 Task: Add Attachment from Google Drive to Card Card0000000043 in Board Board0000000011 in Workspace WS0000000004 in Trello. Add Cover Orange to Card Card0000000043 in Board Board0000000011 in Workspace WS0000000004 in Trello. Add "Add Label …" with "Title" Title0000000043 to Button Button0000000043 to Card Card0000000043 in Board Board0000000011 in Workspace WS0000000004 in Trello. Add Description DS0000000043 to Card Card0000000043 in Board Board0000000011 in Workspace WS0000000004 in Trello. Add Comment CM0000000043 to Card Card0000000043 in Board Board0000000011 in Workspace WS0000000004 in Trello
Action: Mouse moved to (733, 325)
Screenshot: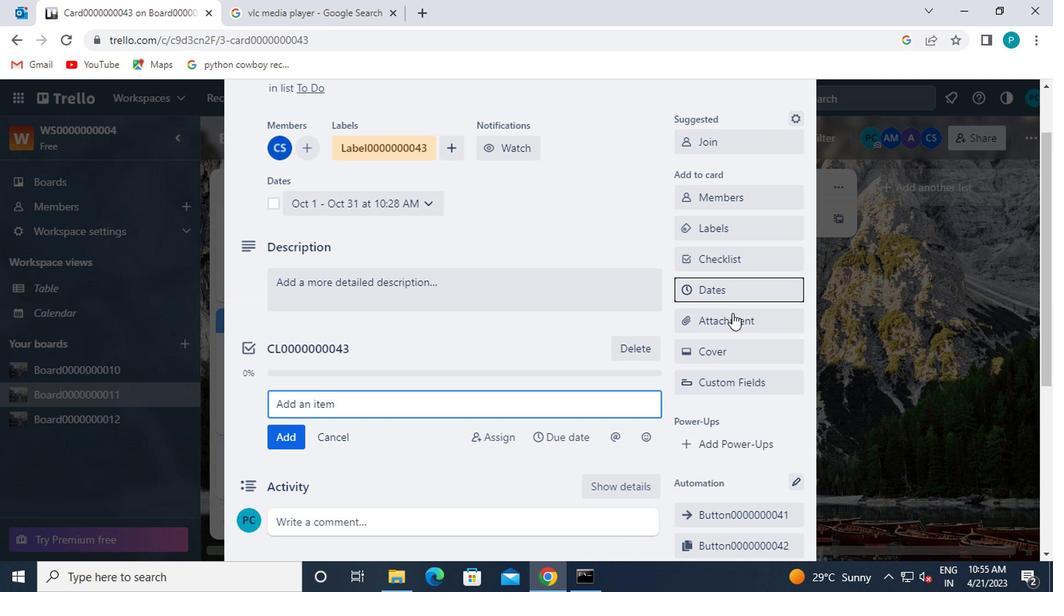 
Action: Mouse pressed left at (733, 325)
Screenshot: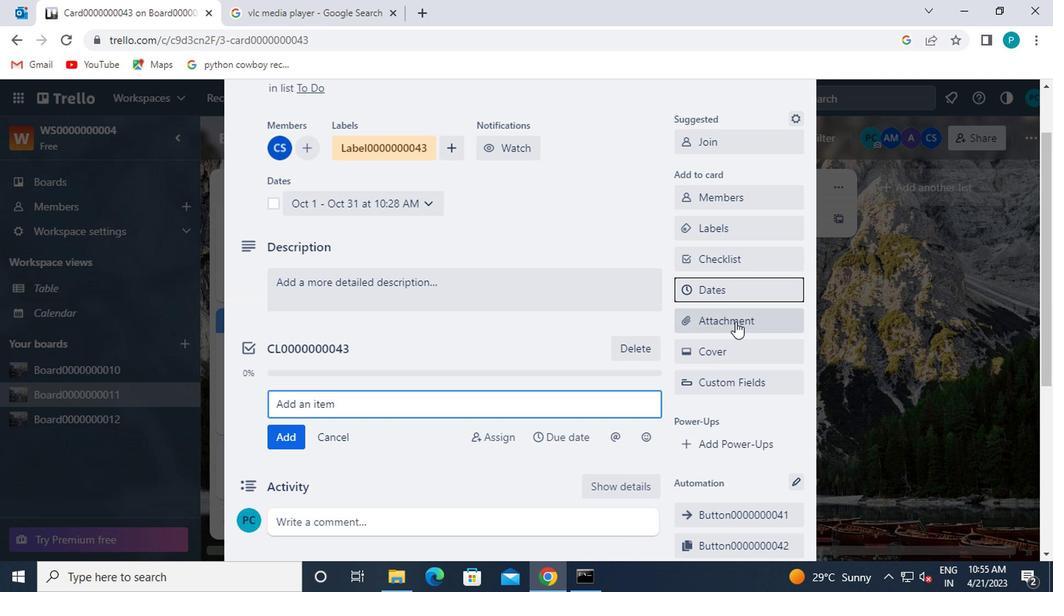 
Action: Mouse moved to (708, 217)
Screenshot: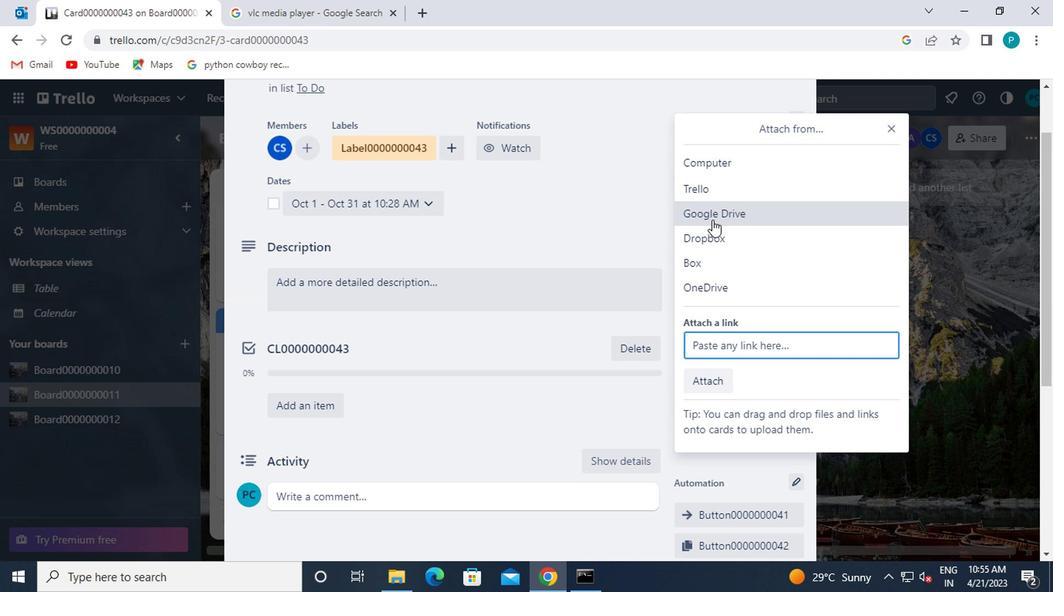 
Action: Mouse pressed left at (708, 217)
Screenshot: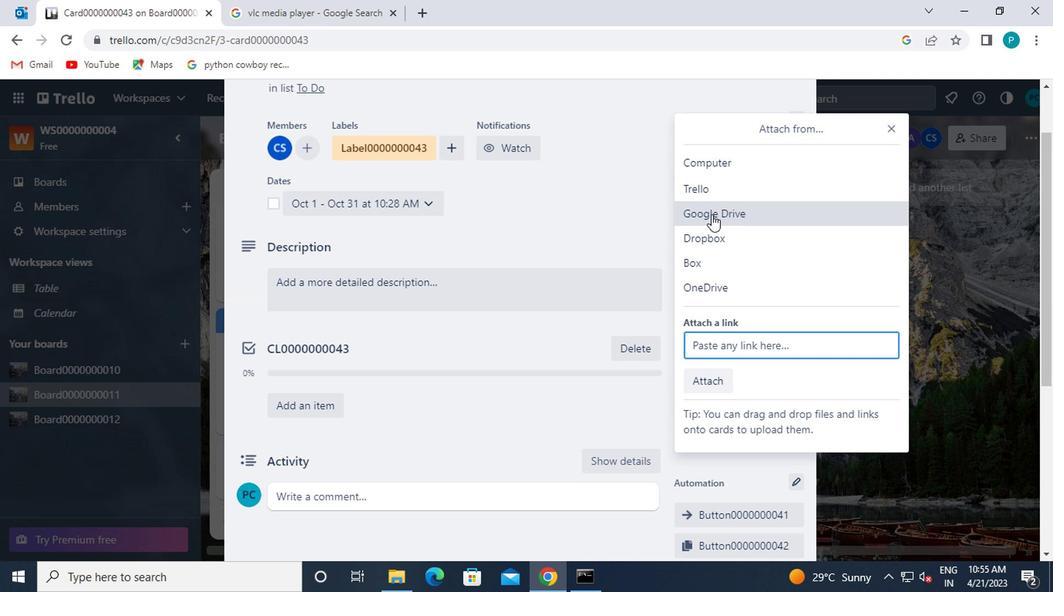
Action: Mouse moved to (516, 355)
Screenshot: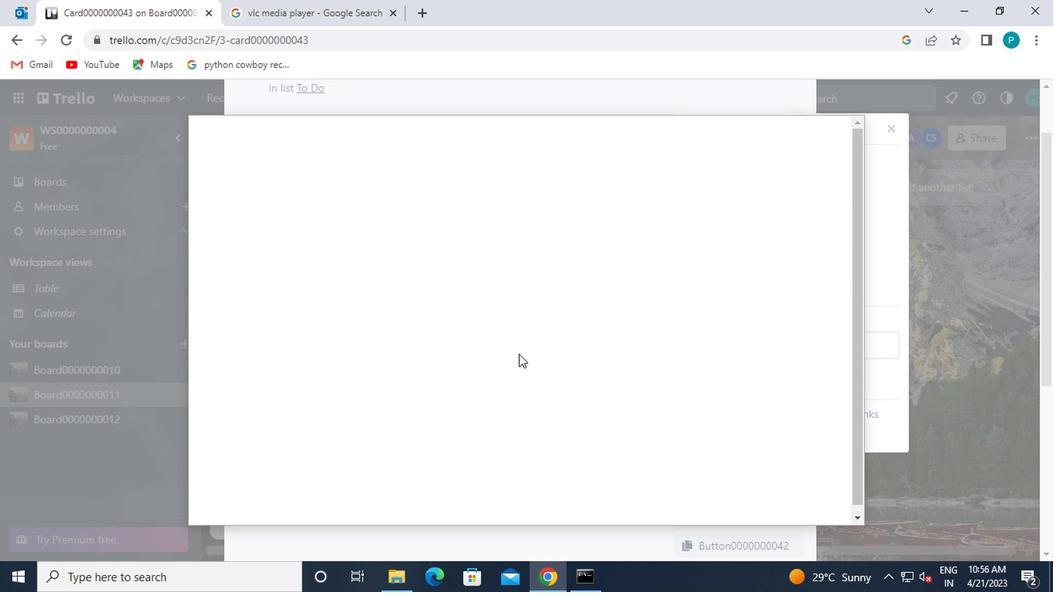 
Action: Mouse scrolled (516, 355) with delta (0, 0)
Screenshot: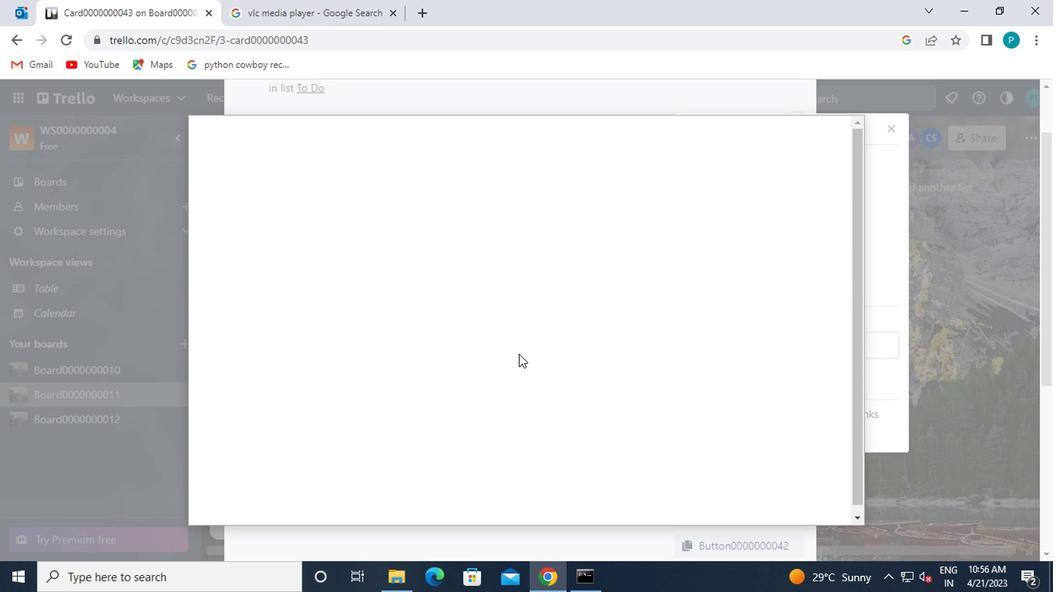 
Action: Mouse scrolled (516, 355) with delta (0, 0)
Screenshot: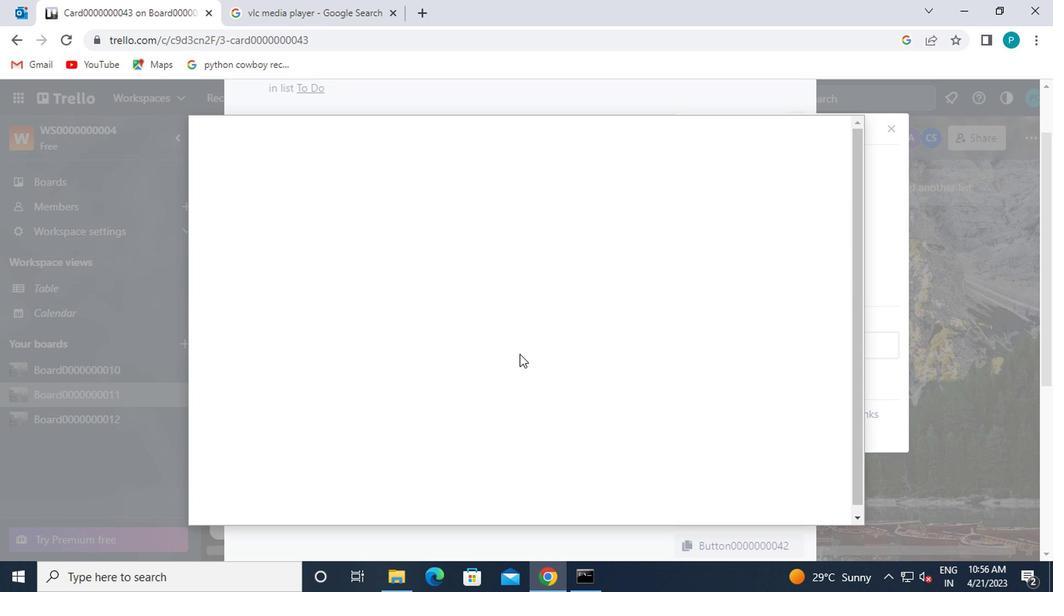 
Action: Mouse scrolled (516, 354) with delta (0, 0)
Screenshot: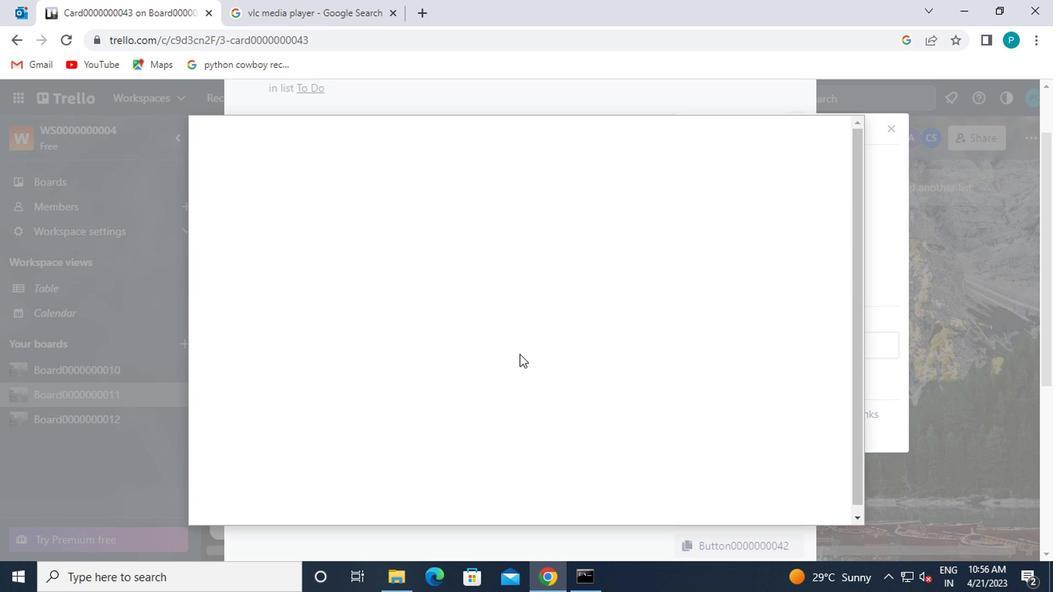 
Action: Mouse scrolled (516, 354) with delta (0, 0)
Screenshot: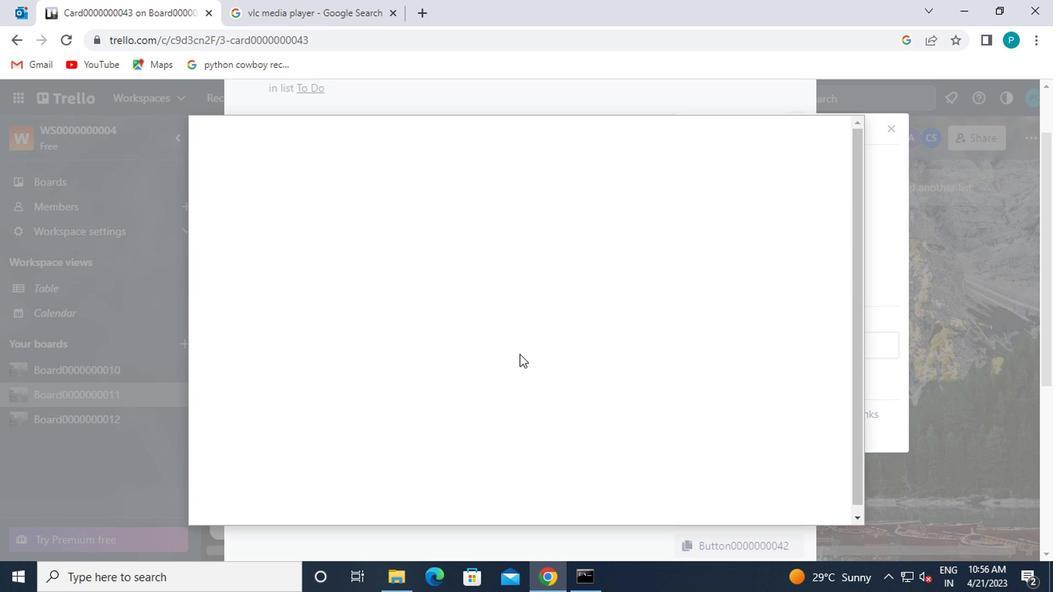 
Action: Mouse moved to (299, 310)
Screenshot: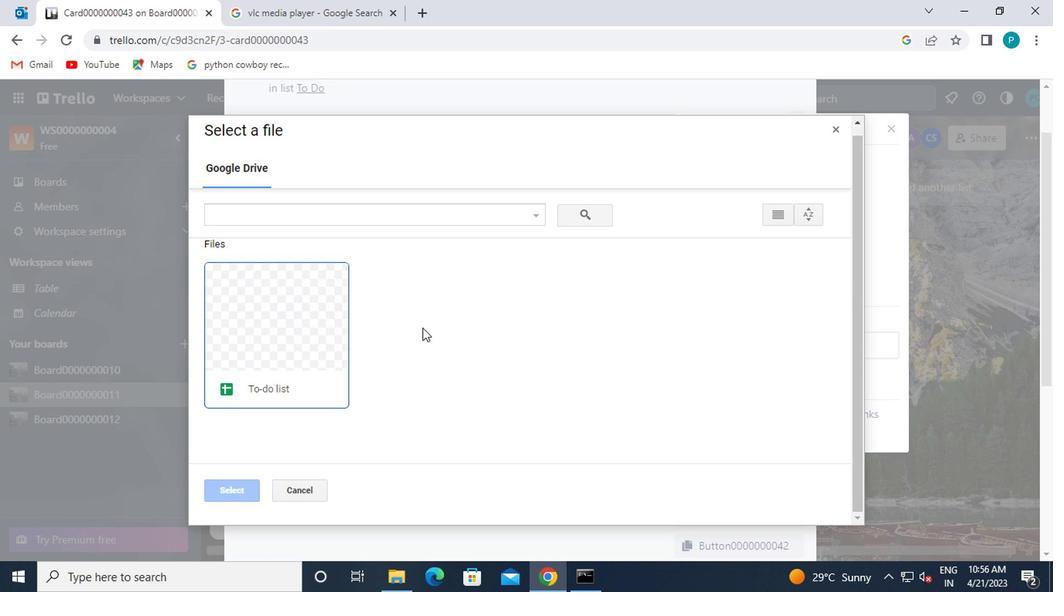 
Action: Mouse pressed left at (299, 310)
Screenshot: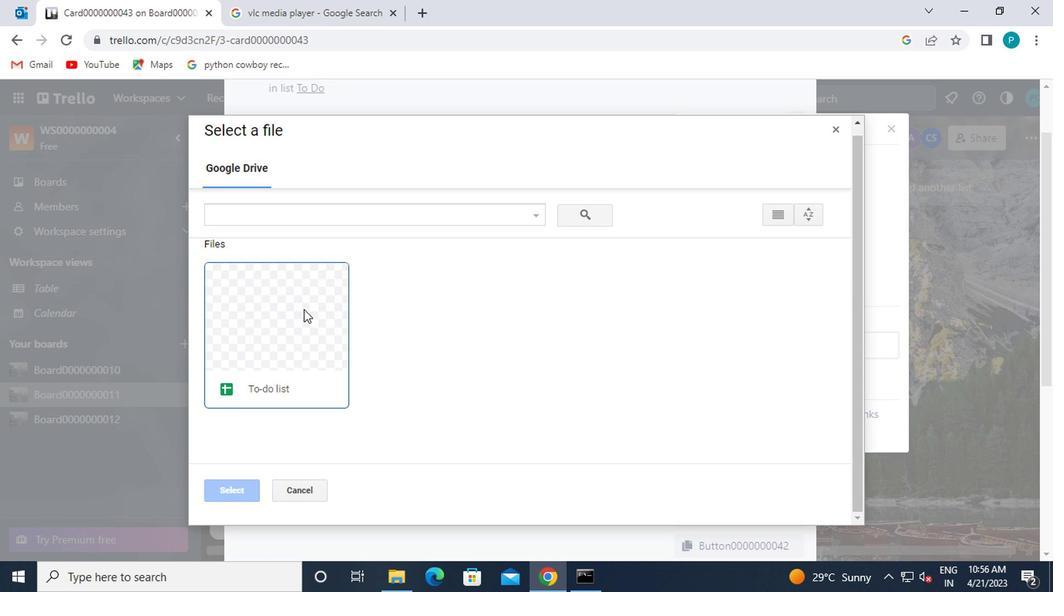 
Action: Mouse moved to (242, 486)
Screenshot: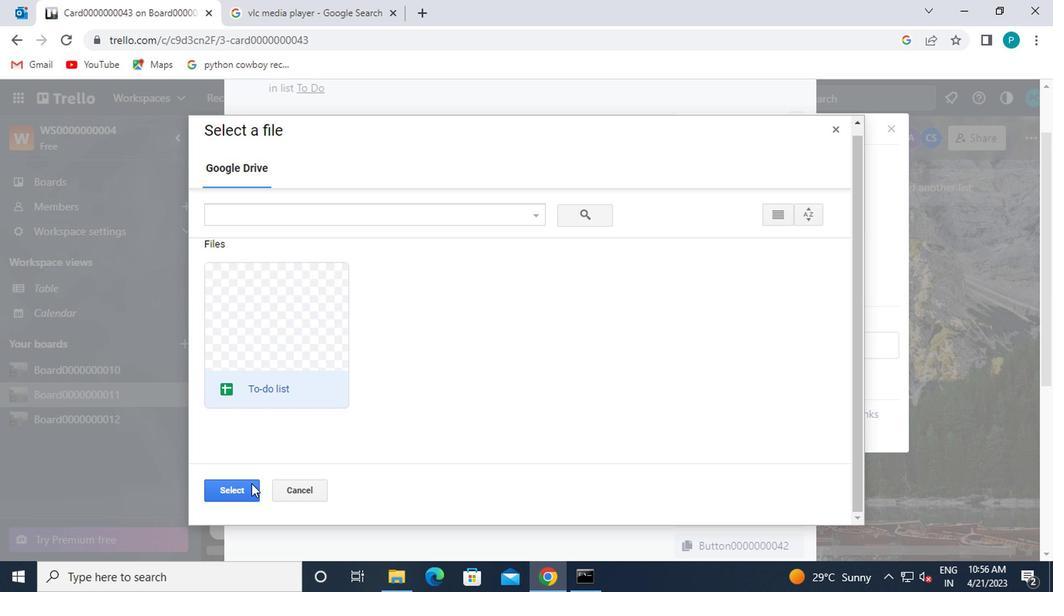 
Action: Mouse pressed left at (242, 486)
Screenshot: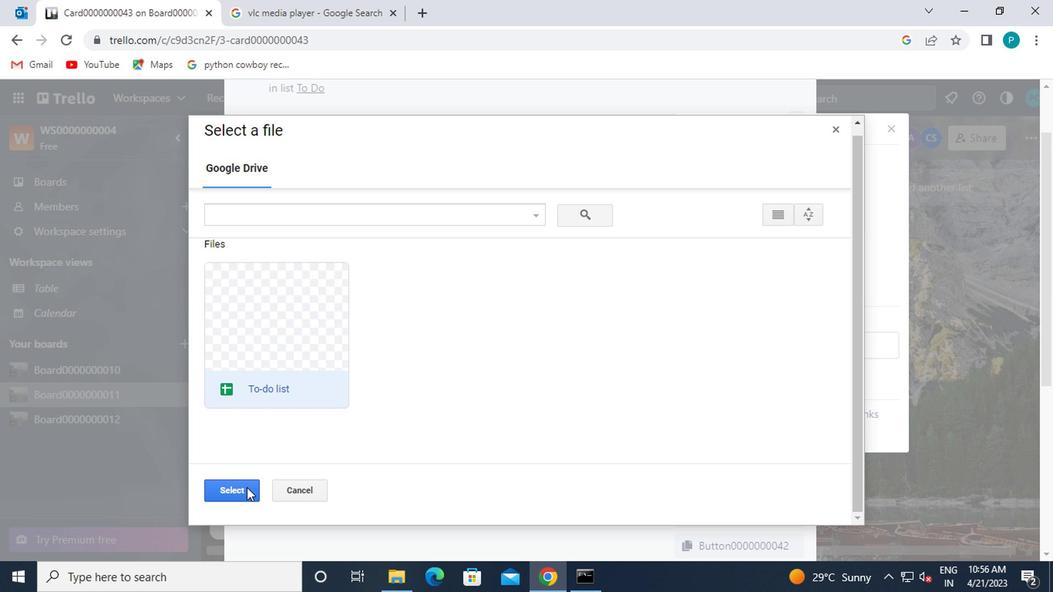 
Action: Mouse moved to (715, 364)
Screenshot: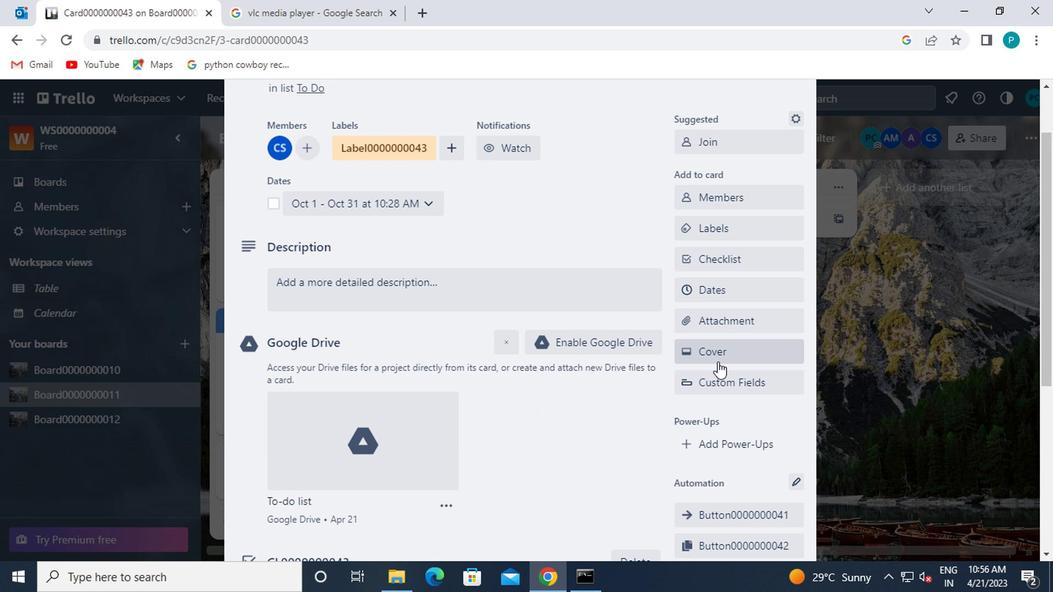 
Action: Mouse pressed left at (715, 364)
Screenshot: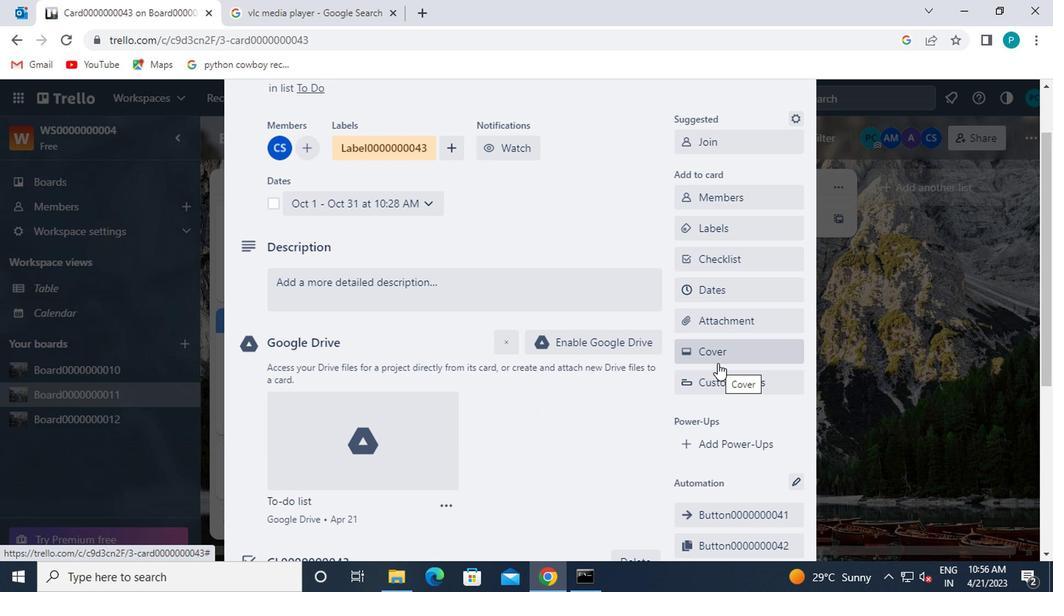 
Action: Mouse moved to (783, 268)
Screenshot: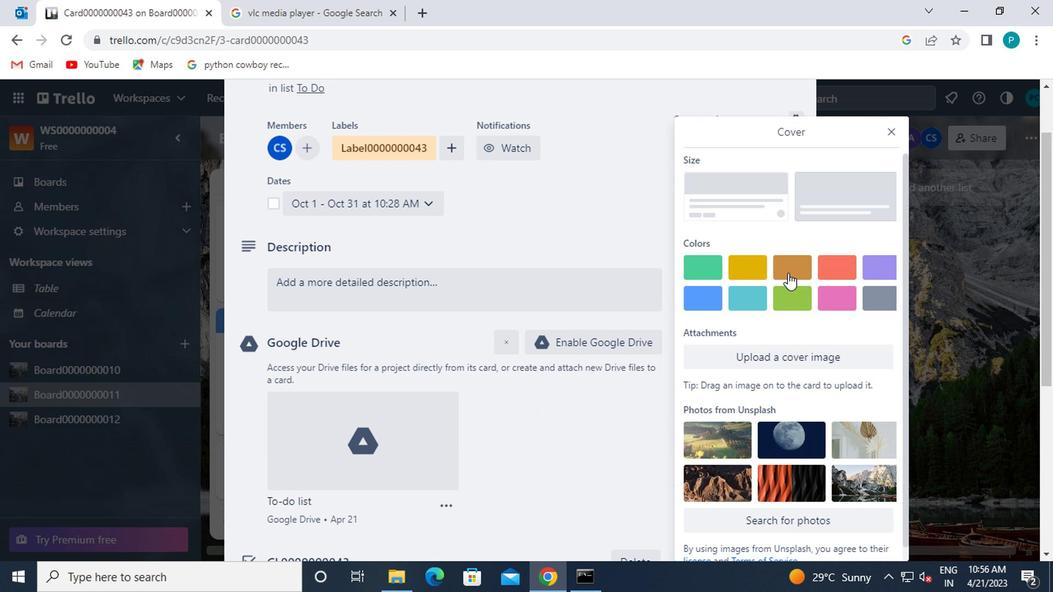 
Action: Mouse pressed left at (783, 268)
Screenshot: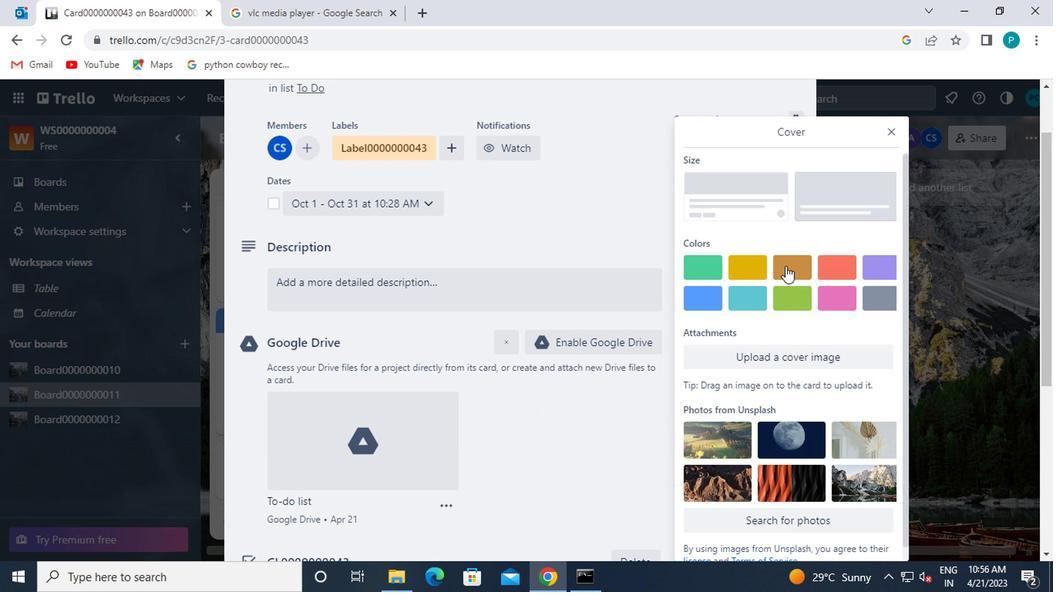 
Action: Mouse moved to (888, 138)
Screenshot: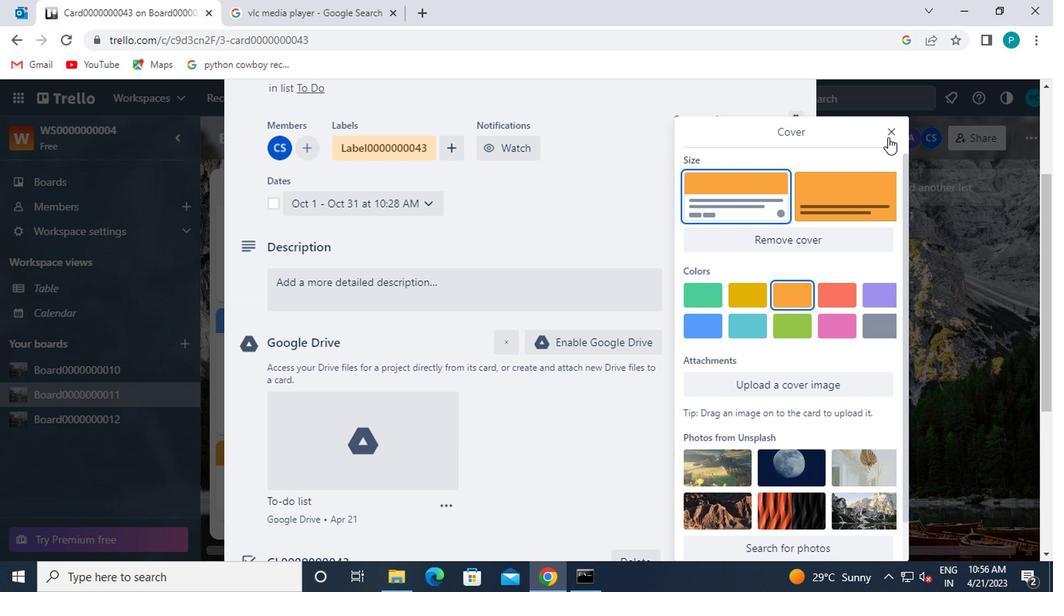 
Action: Mouse pressed left at (888, 138)
Screenshot: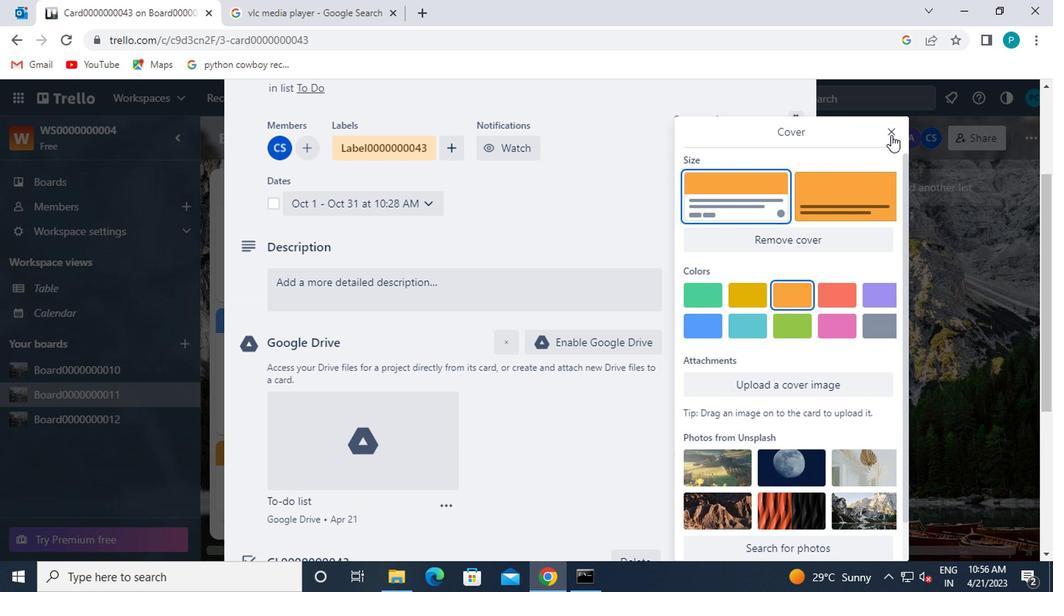 
Action: Mouse moved to (738, 383)
Screenshot: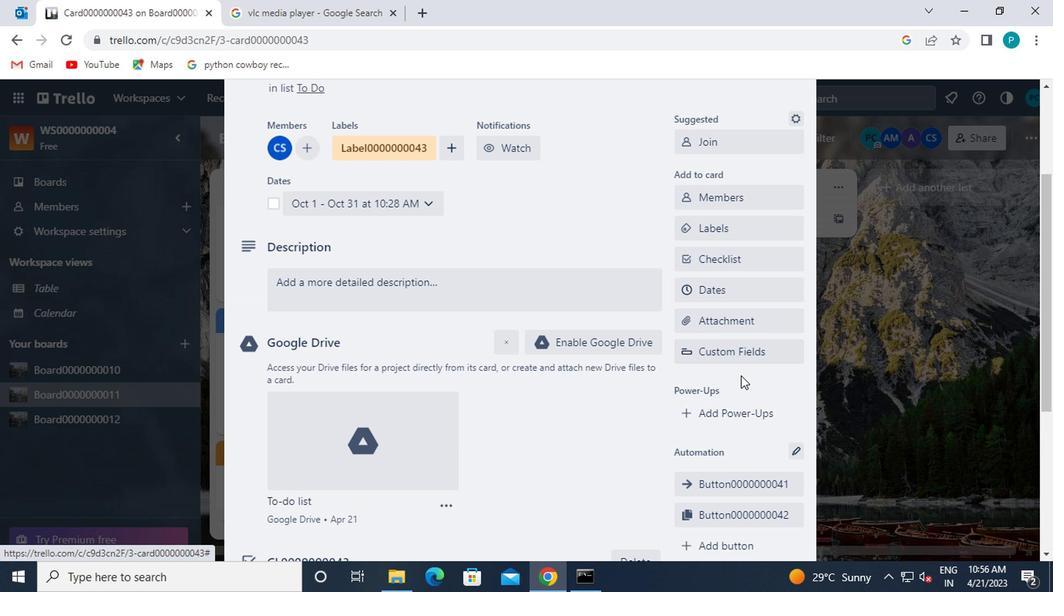 
Action: Mouse scrolled (738, 382) with delta (0, 0)
Screenshot: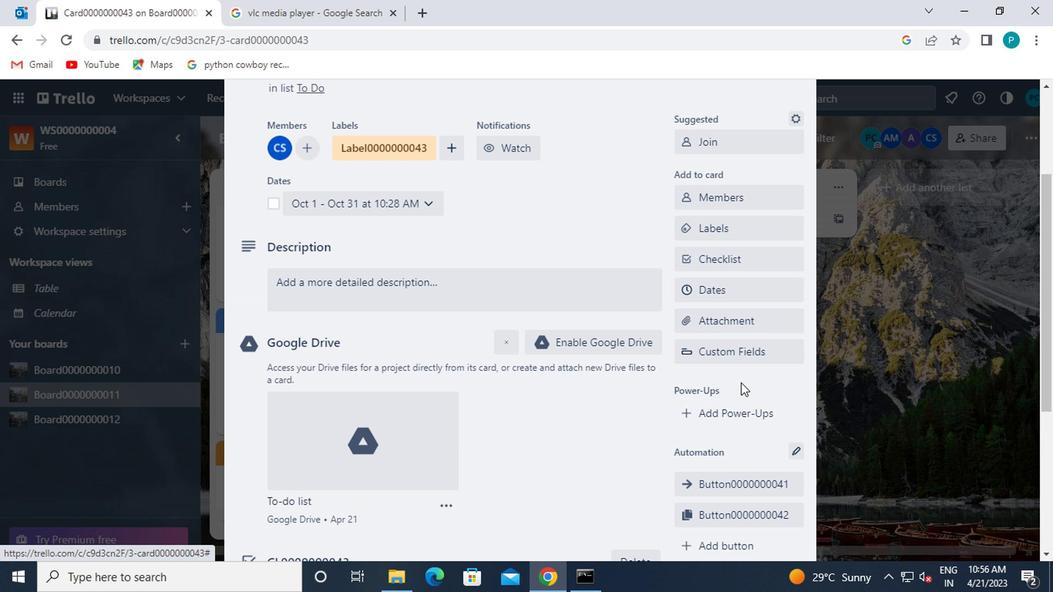 
Action: Mouse moved to (736, 463)
Screenshot: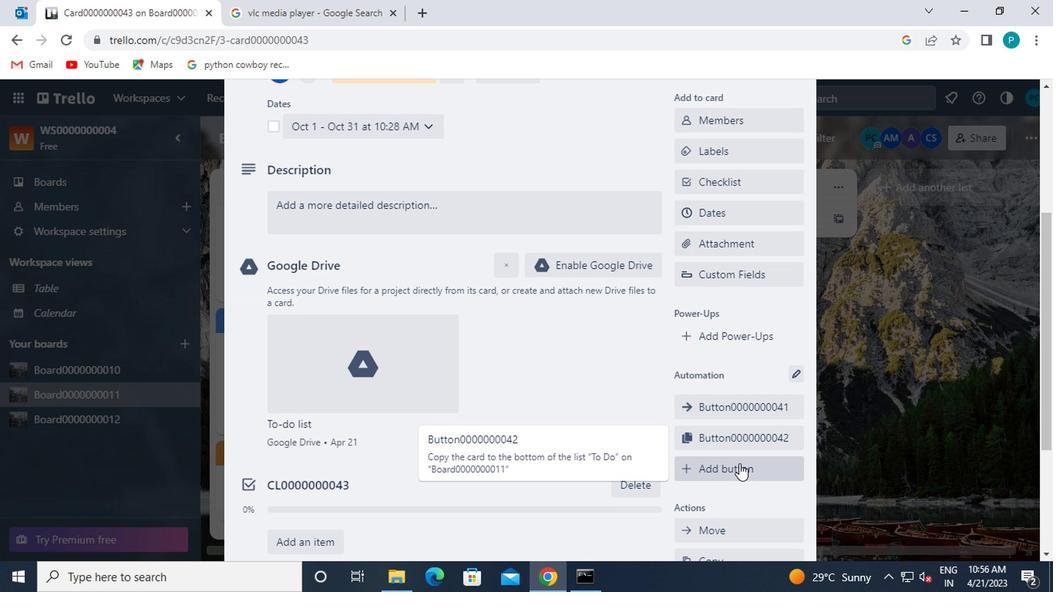 
Action: Mouse pressed left at (736, 463)
Screenshot: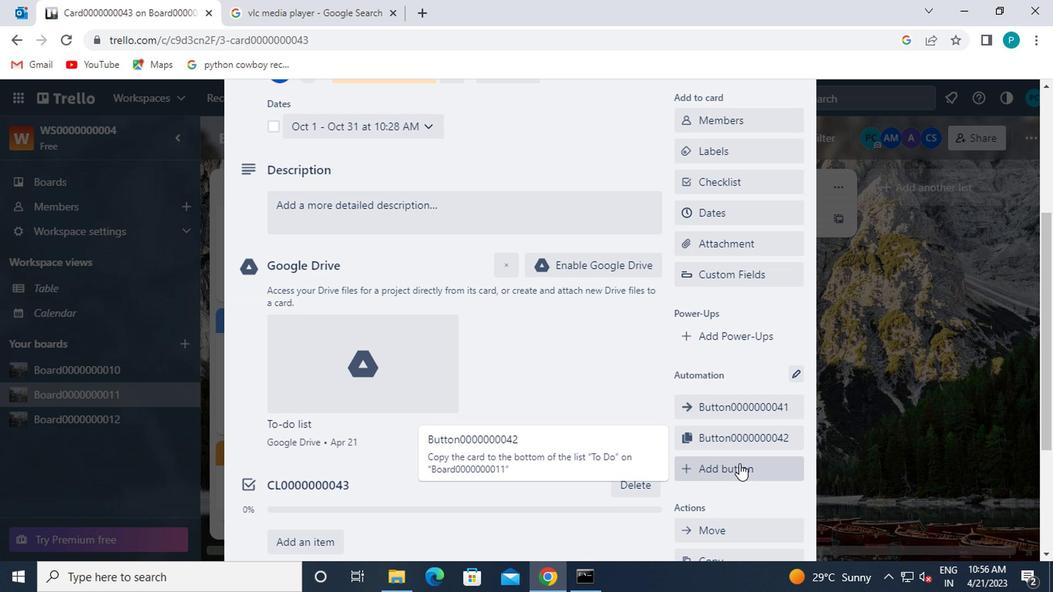 
Action: Mouse moved to (725, 262)
Screenshot: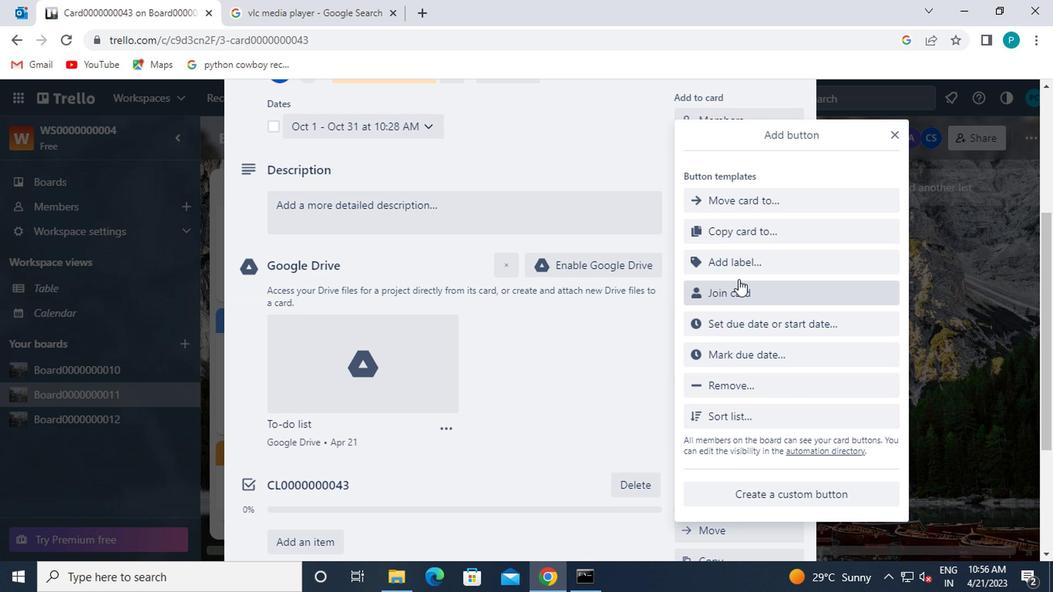 
Action: Mouse pressed left at (725, 262)
Screenshot: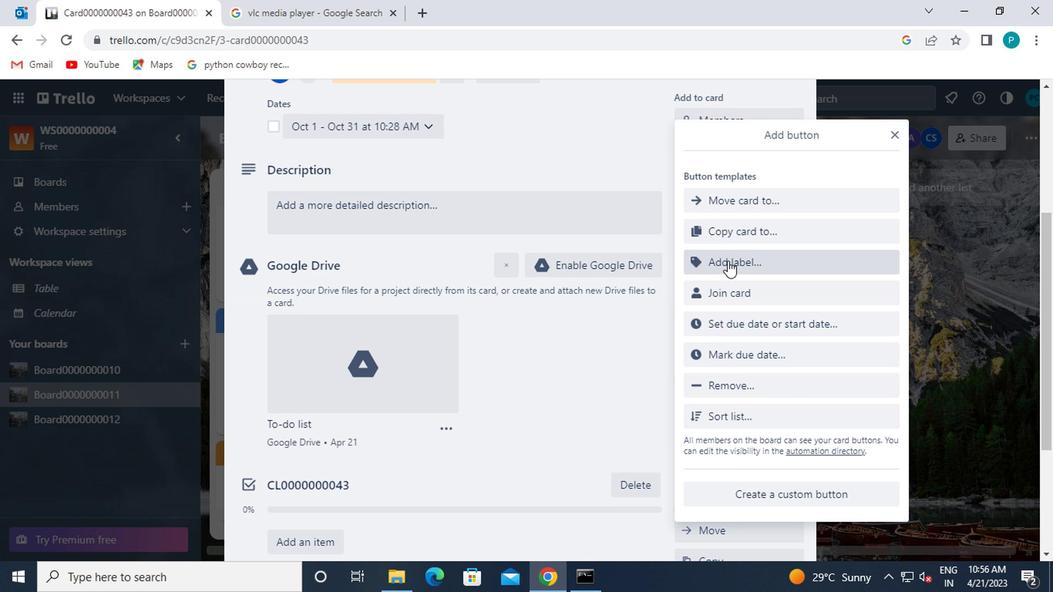 
Action: Mouse moved to (727, 268)
Screenshot: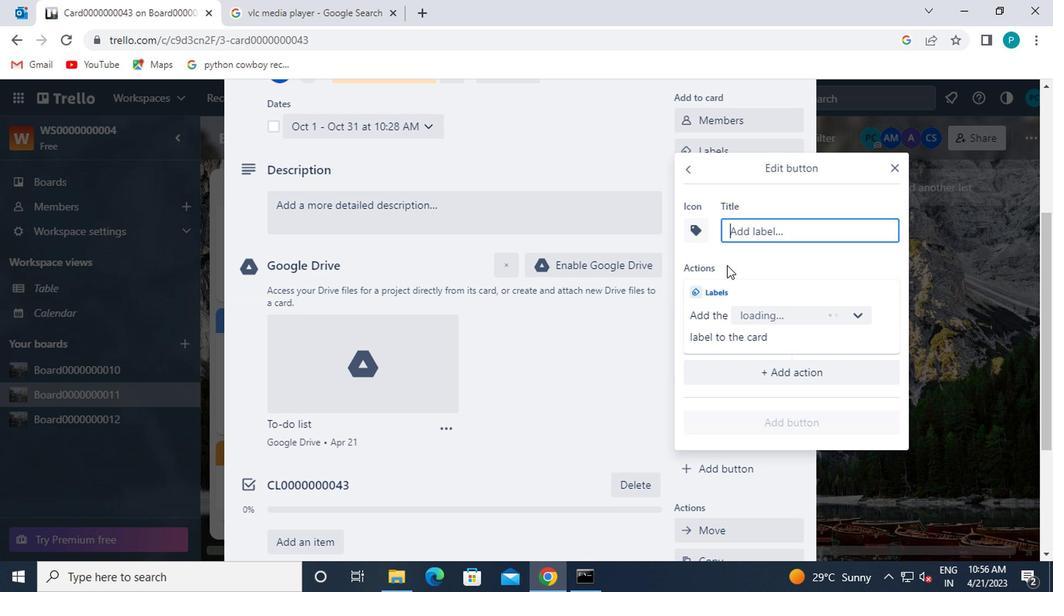 
Action: Key pressed t<Key.caps_lock>itle0000000043
Screenshot: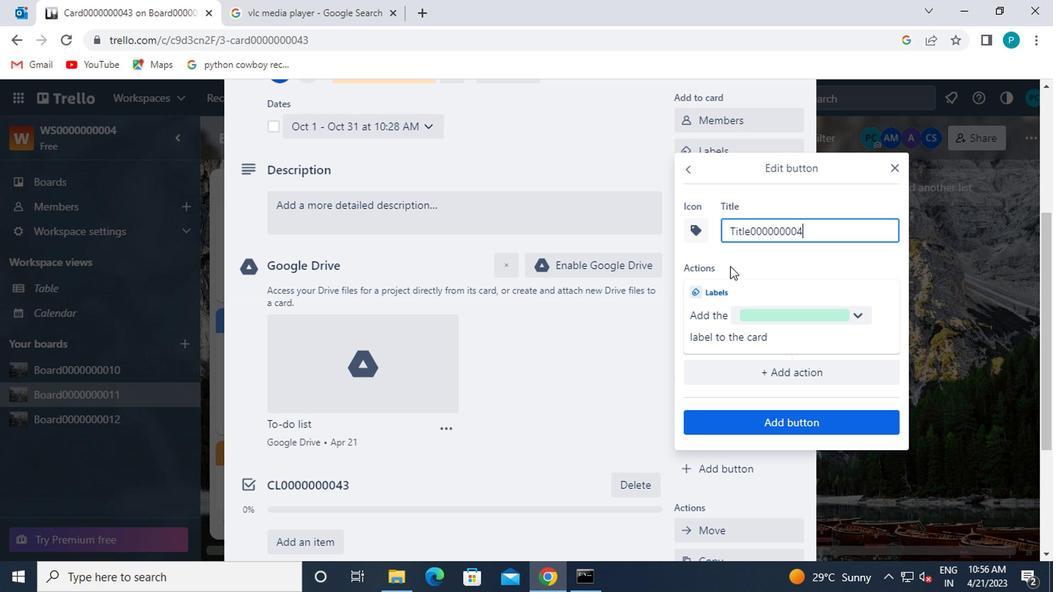 
Action: Mouse moved to (766, 432)
Screenshot: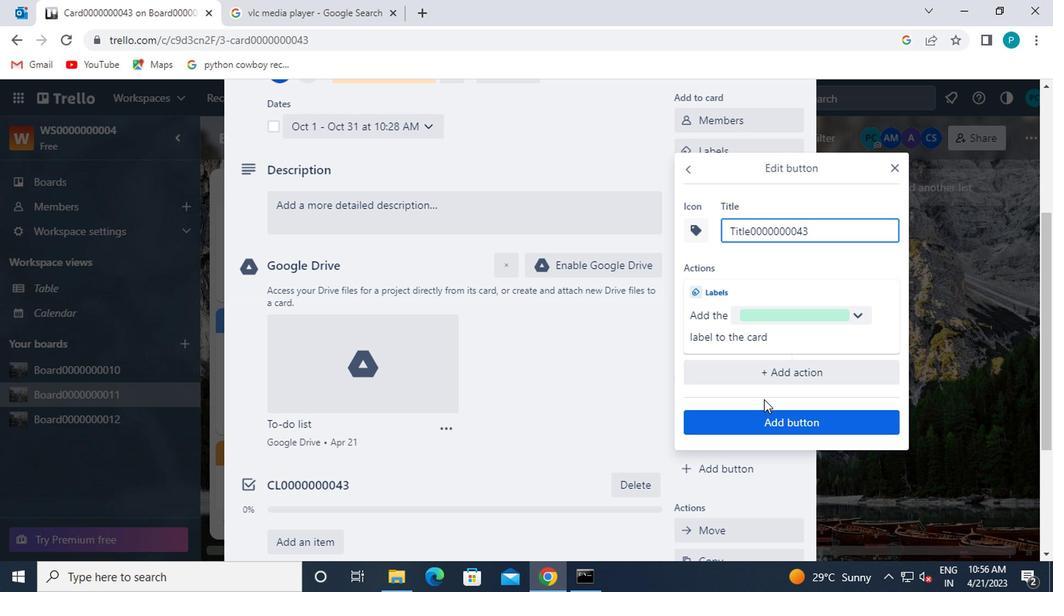 
Action: Mouse pressed left at (766, 432)
Screenshot: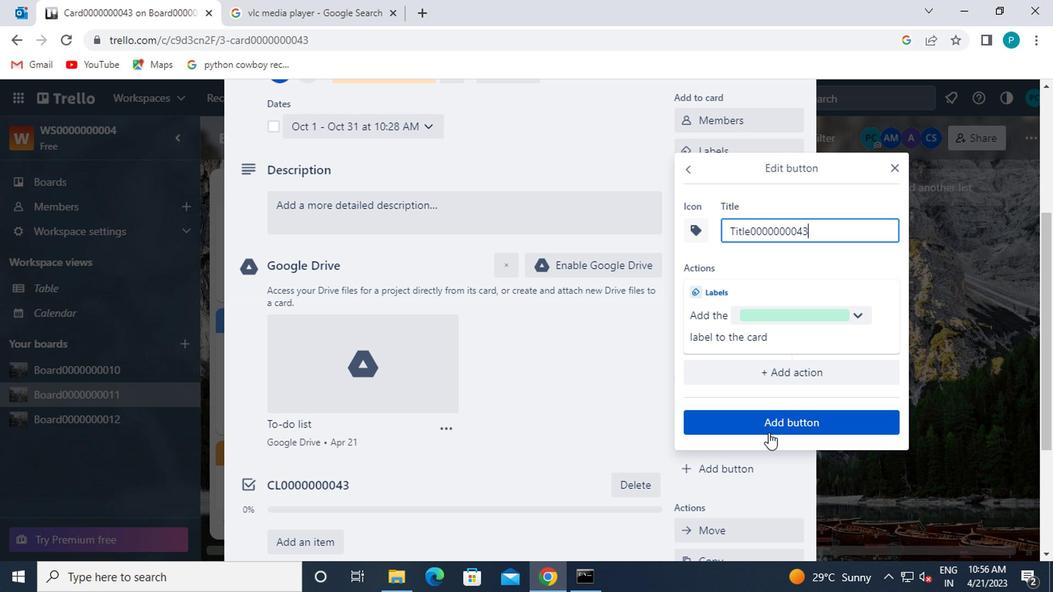 
Action: Mouse moved to (587, 368)
Screenshot: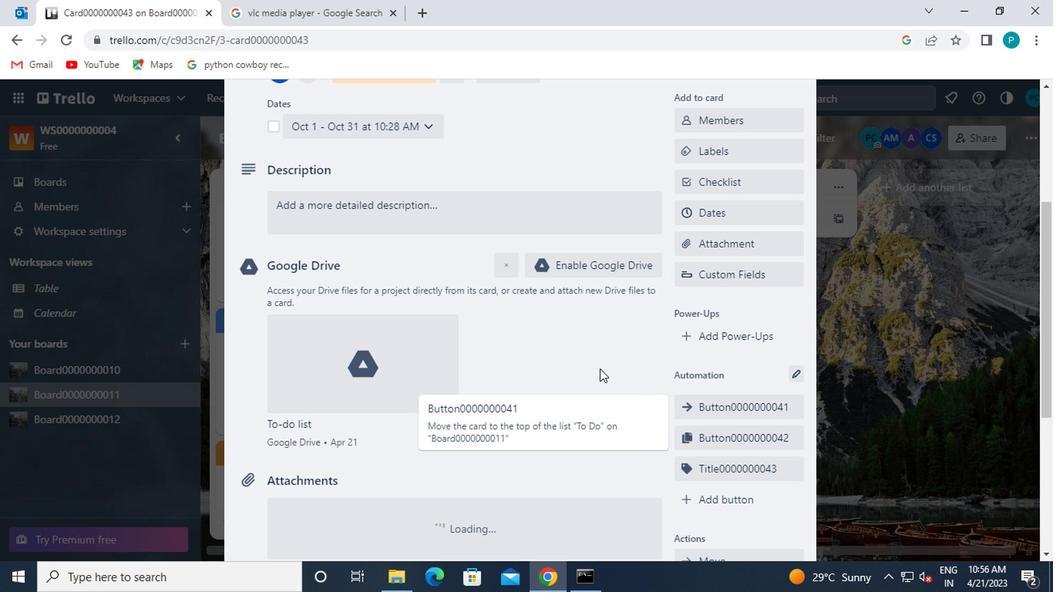 
Action: Mouse scrolled (587, 369) with delta (0, 0)
Screenshot: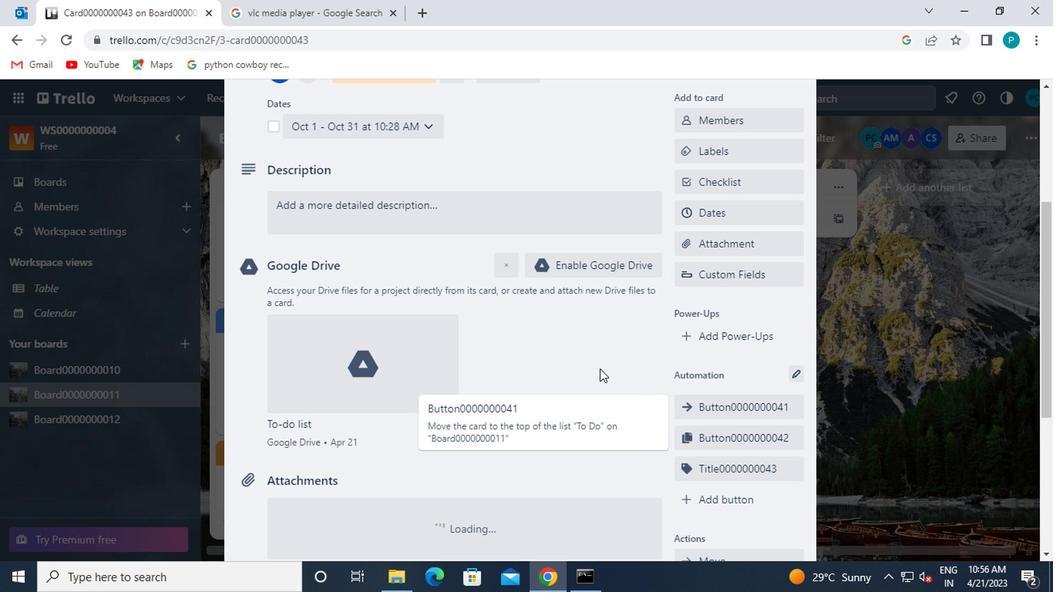 
Action: Mouse moved to (586, 368)
Screenshot: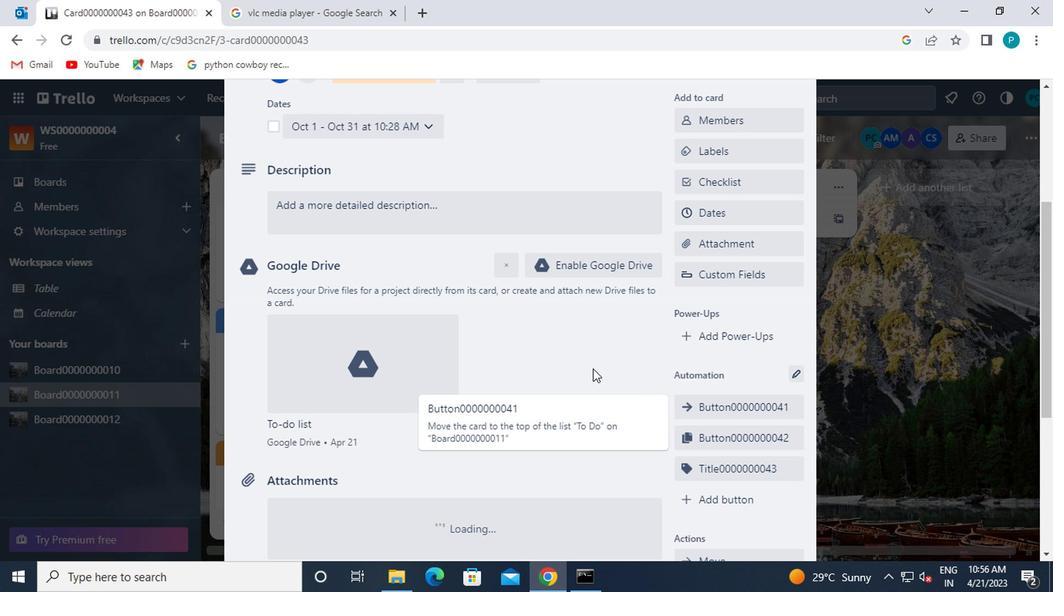 
Action: Mouse scrolled (586, 369) with delta (0, 0)
Screenshot: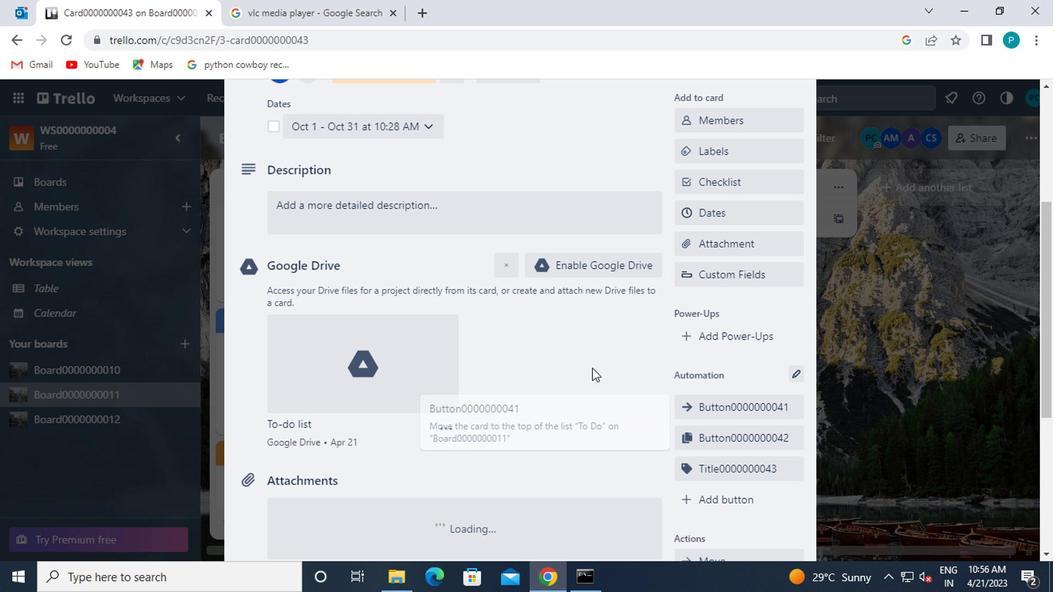 
Action: Mouse moved to (568, 363)
Screenshot: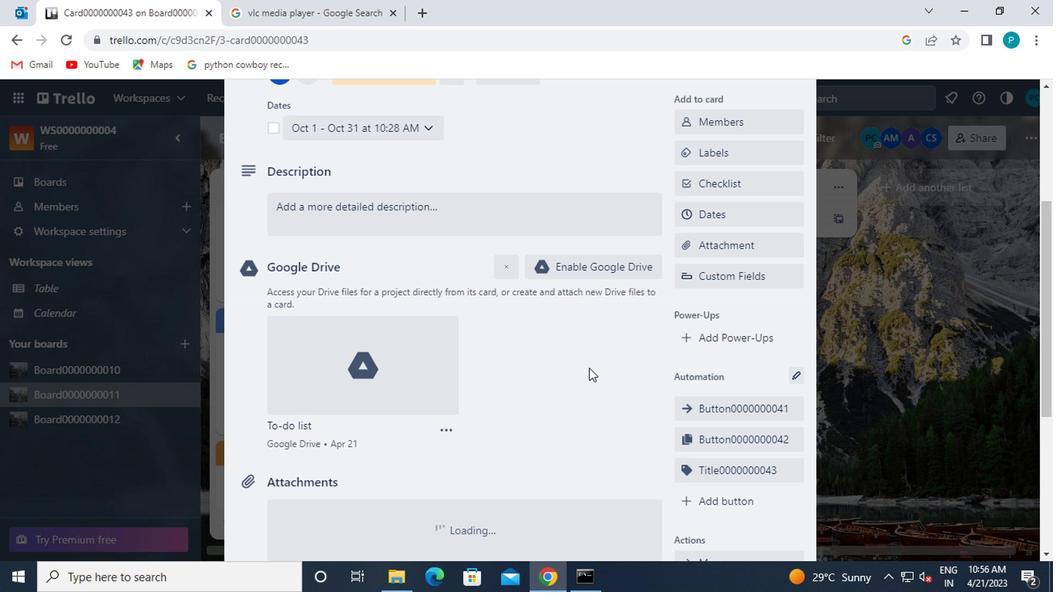 
Action: Mouse scrolled (568, 364) with delta (0, 1)
Screenshot: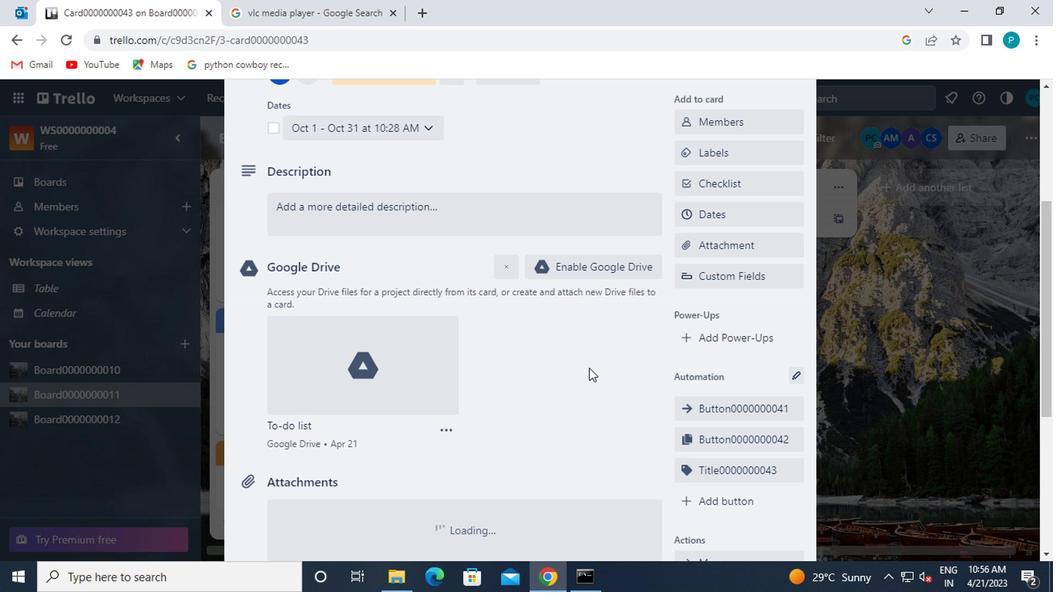 
Action: Mouse moved to (361, 431)
Screenshot: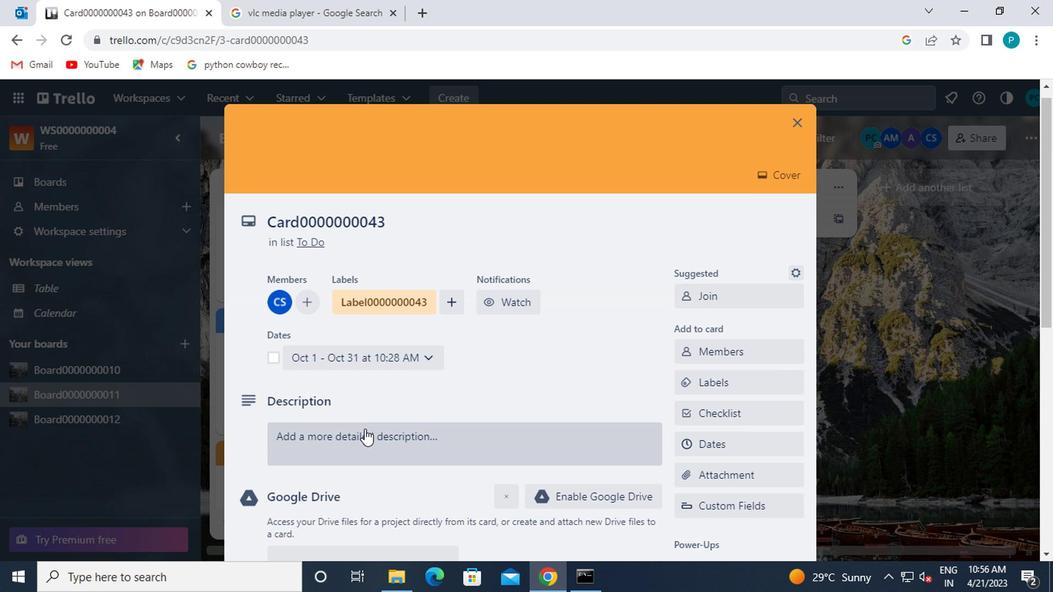 
Action: Mouse pressed left at (361, 431)
Screenshot: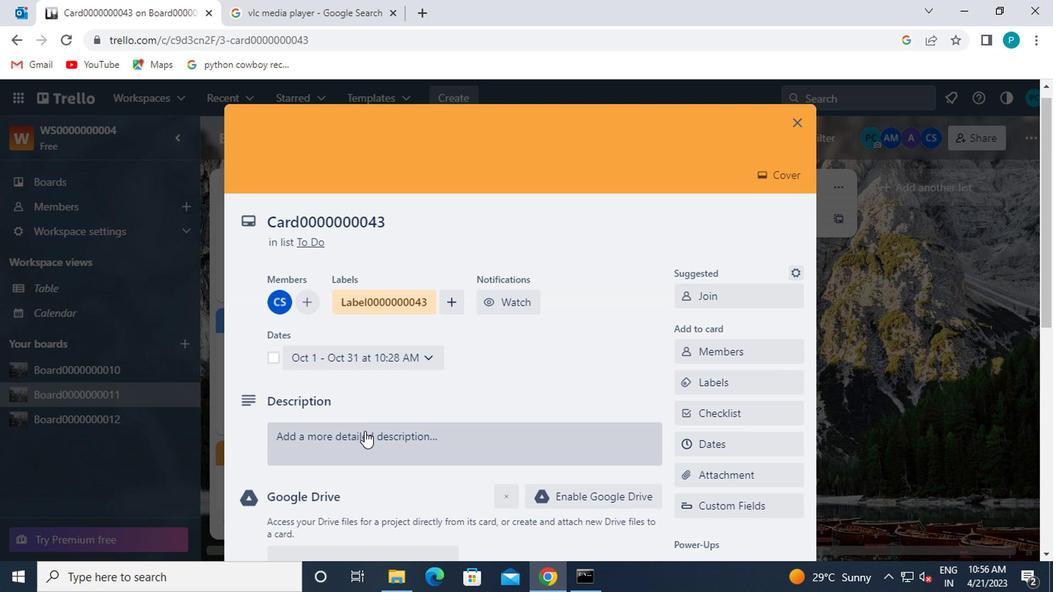 
Action: Mouse moved to (375, 425)
Screenshot: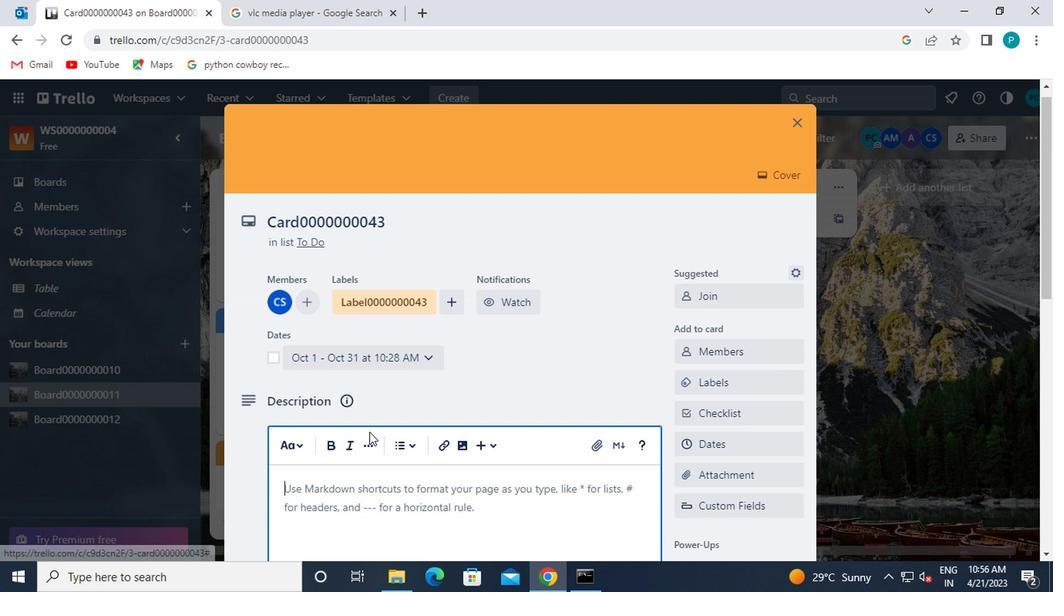 
Action: Key pressed <Key.caps_lock>
Screenshot: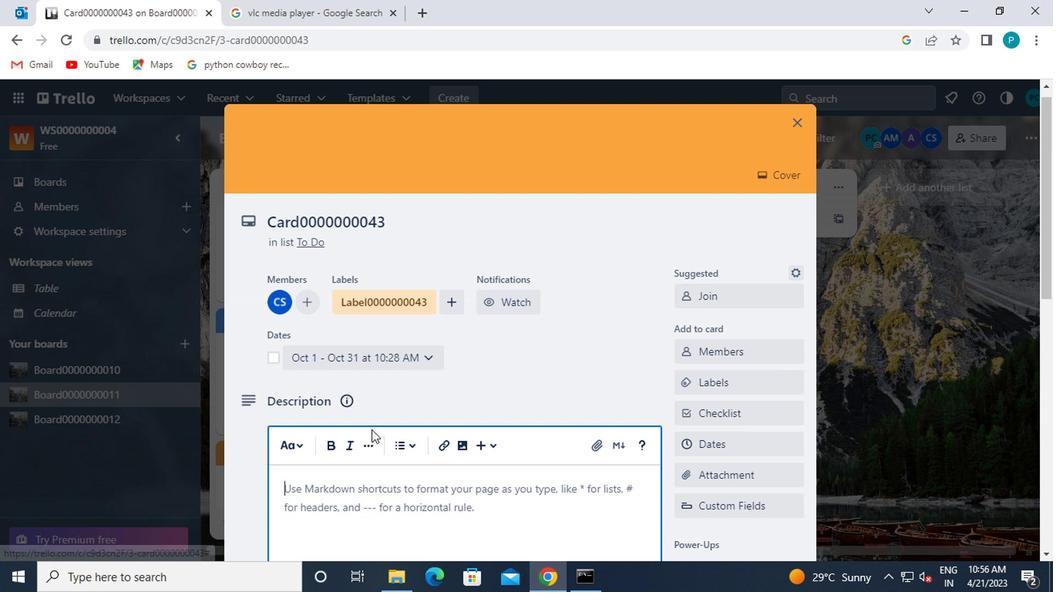 
Action: Mouse moved to (376, 424)
Screenshot: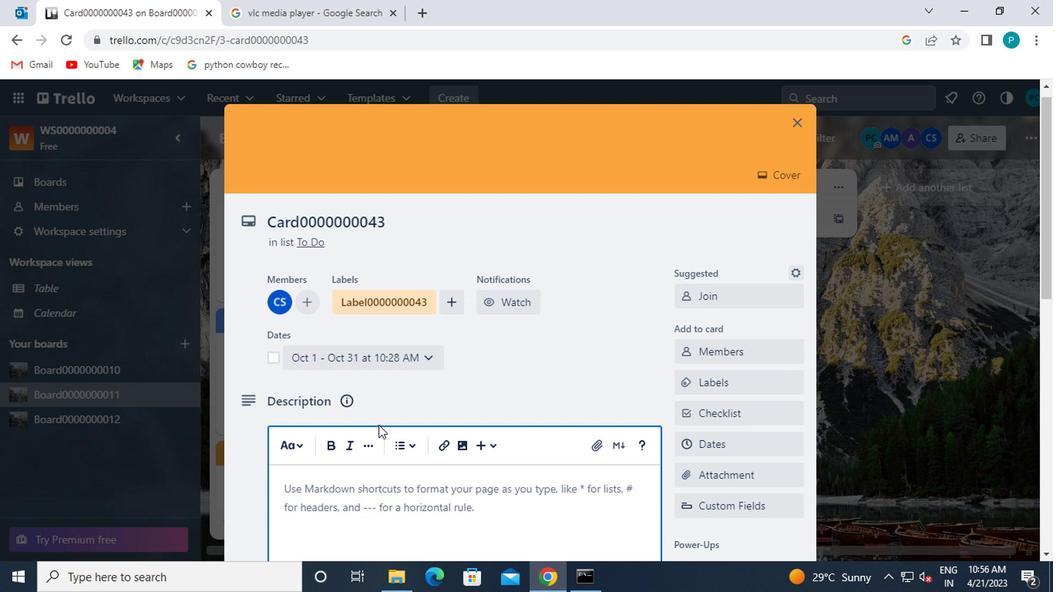 
Action: Key pressed ds0000000043
Screenshot: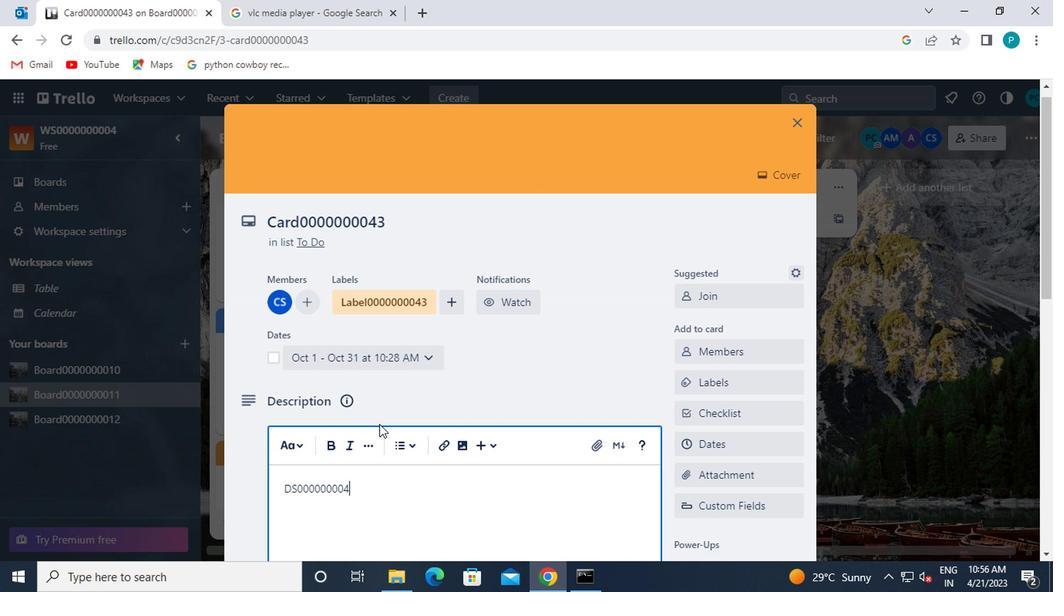
Action: Mouse scrolled (376, 423) with delta (0, 0)
Screenshot: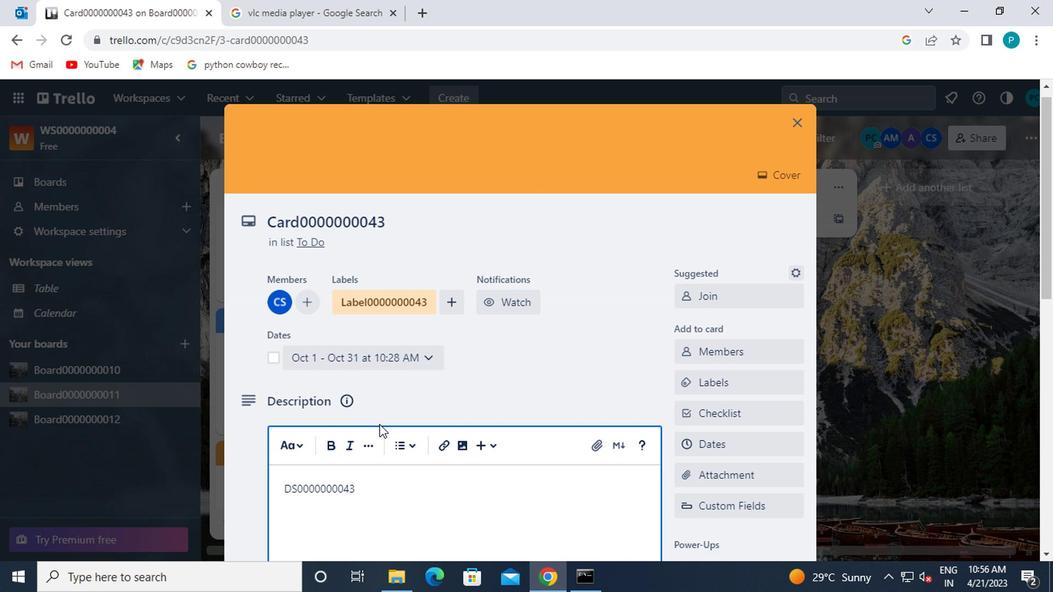 
Action: Mouse scrolled (376, 423) with delta (0, 0)
Screenshot: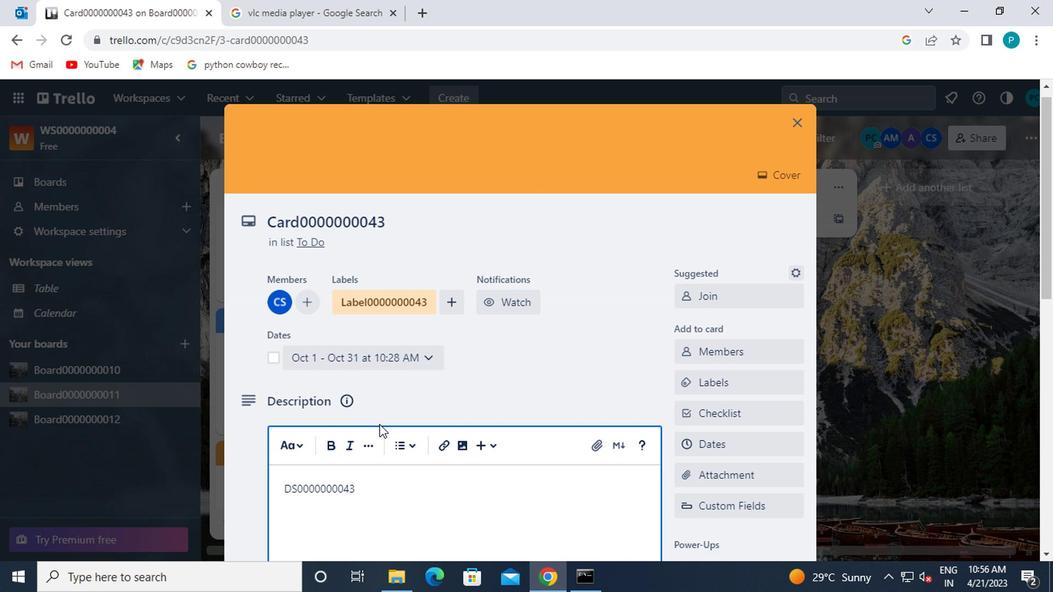 
Action: Mouse scrolled (376, 423) with delta (0, 0)
Screenshot: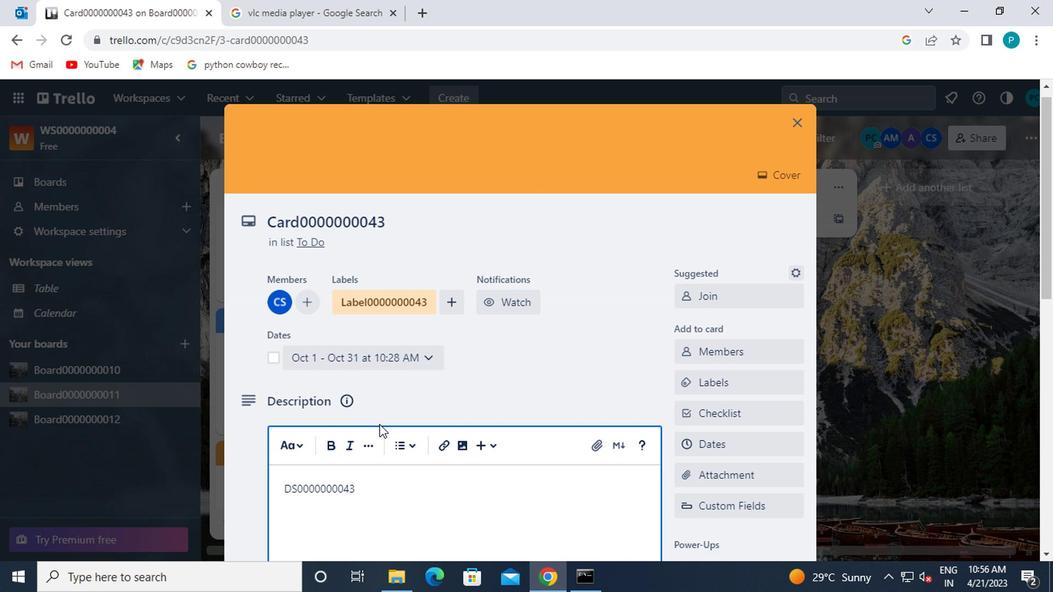 
Action: Mouse moved to (286, 429)
Screenshot: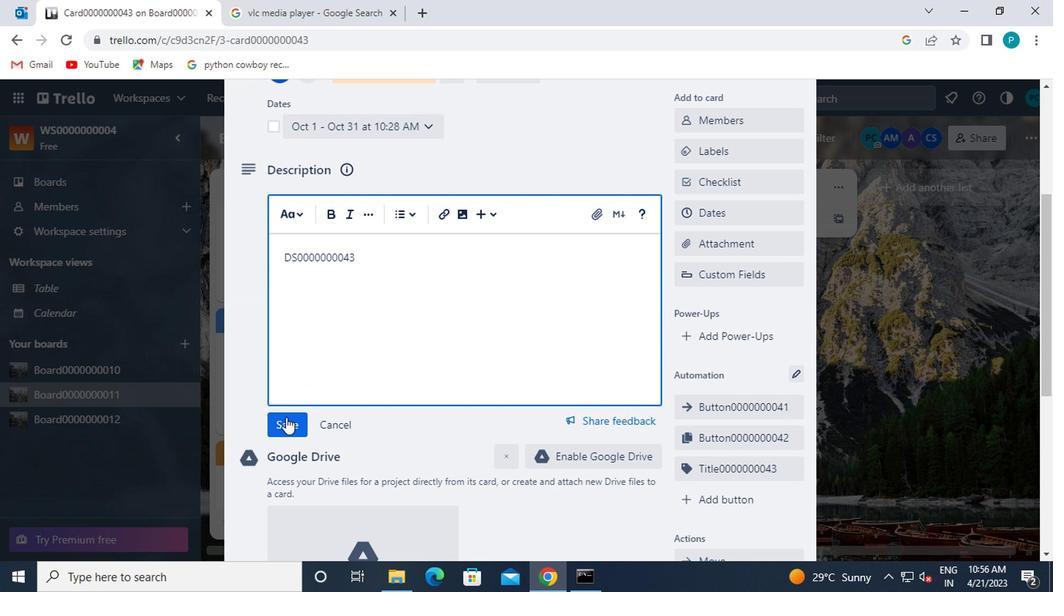 
Action: Mouse pressed left at (286, 429)
Screenshot: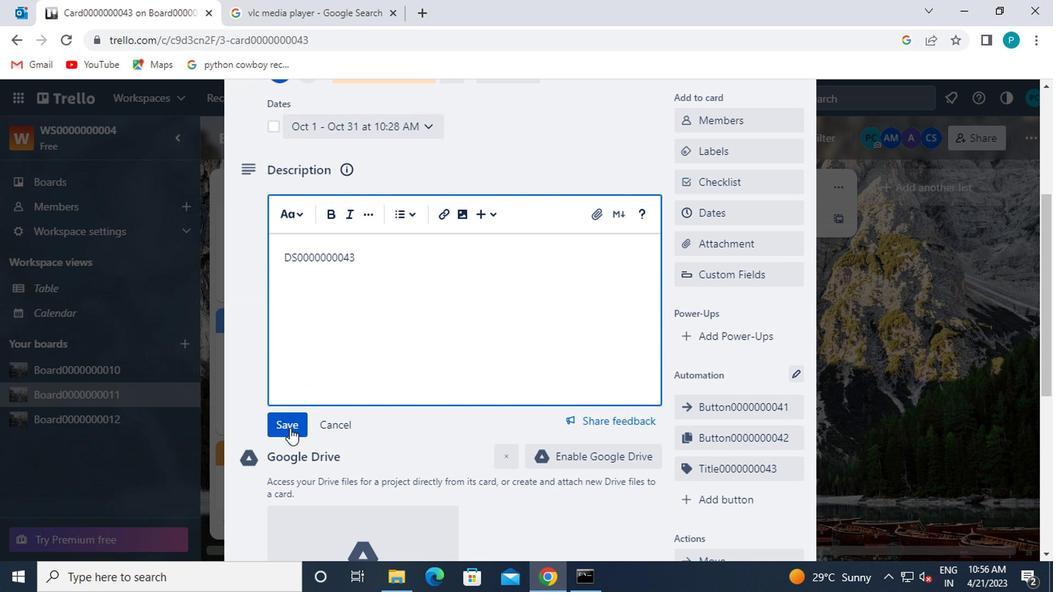 
Action: Mouse moved to (301, 434)
Screenshot: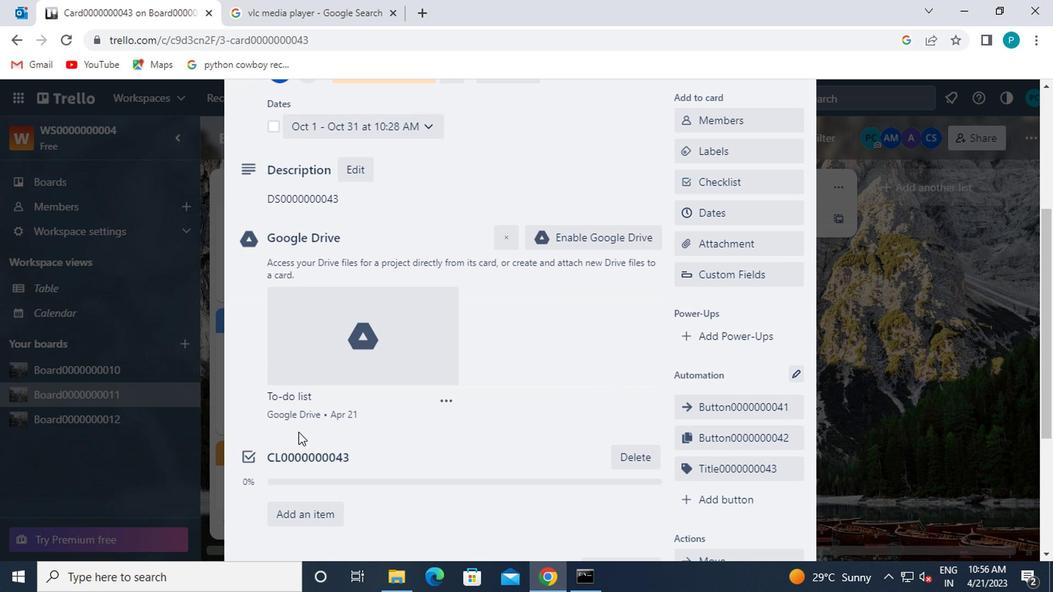 
Action: Mouse scrolled (301, 433) with delta (0, 0)
Screenshot: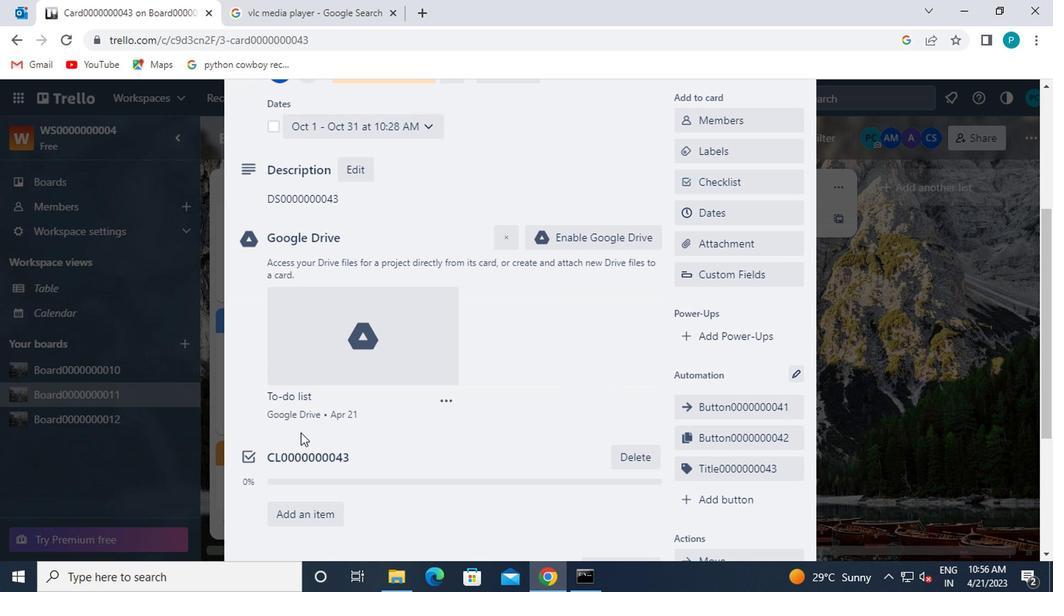 
Action: Mouse moved to (302, 434)
Screenshot: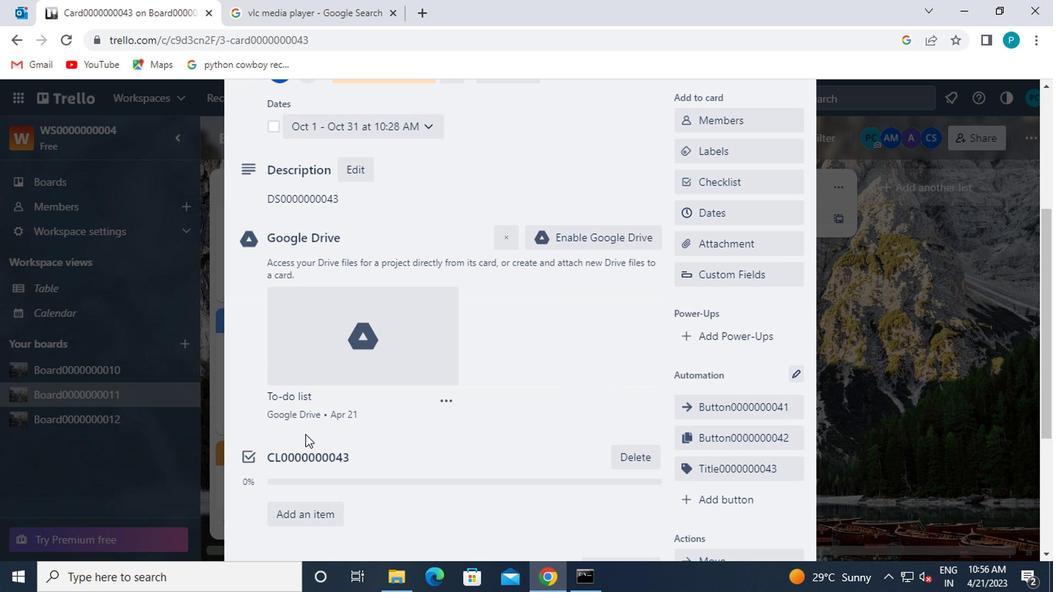 
Action: Mouse scrolled (302, 433) with delta (0, 0)
Screenshot: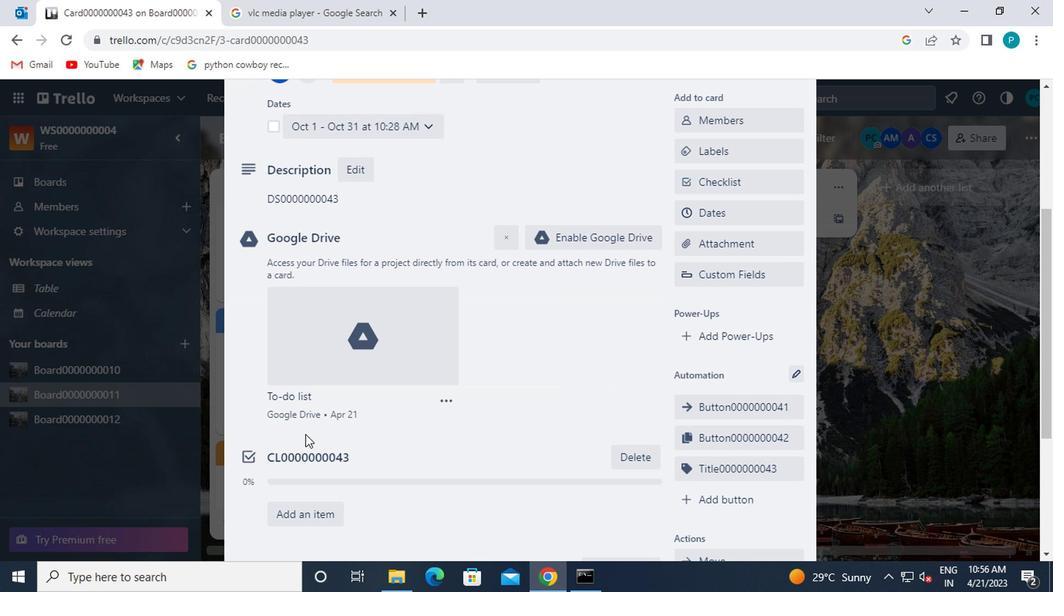 
Action: Mouse moved to (305, 434)
Screenshot: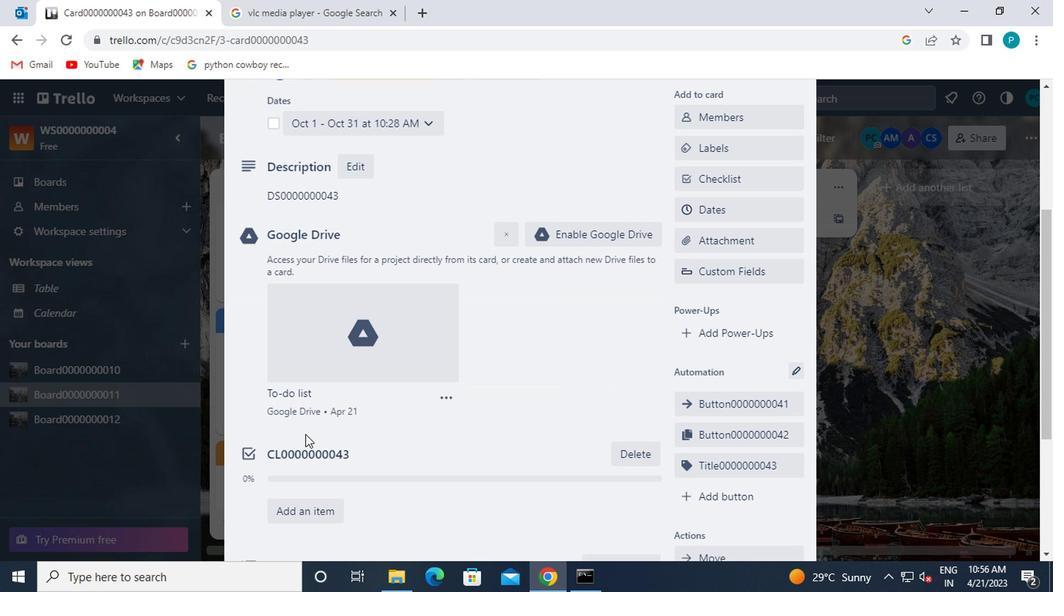 
Action: Mouse scrolled (305, 433) with delta (0, 0)
Screenshot: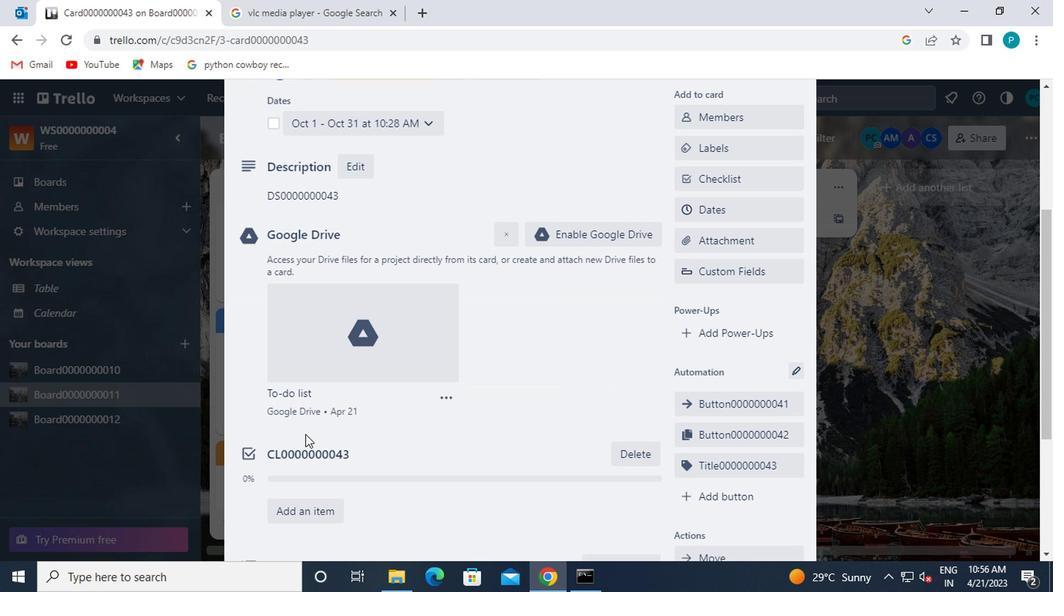 
Action: Mouse moved to (317, 384)
Screenshot: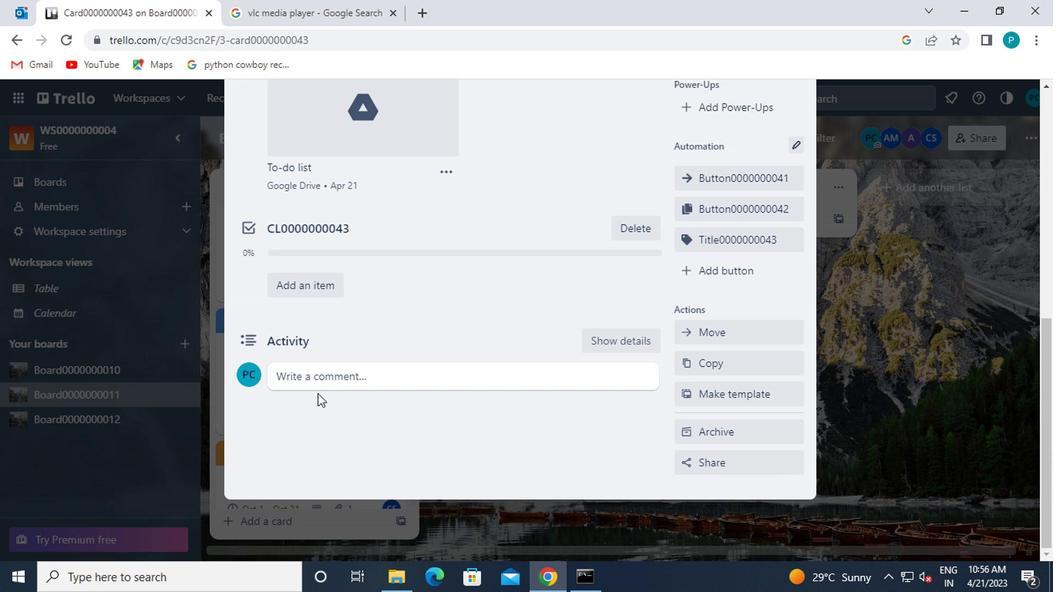 
Action: Mouse pressed left at (317, 384)
Screenshot: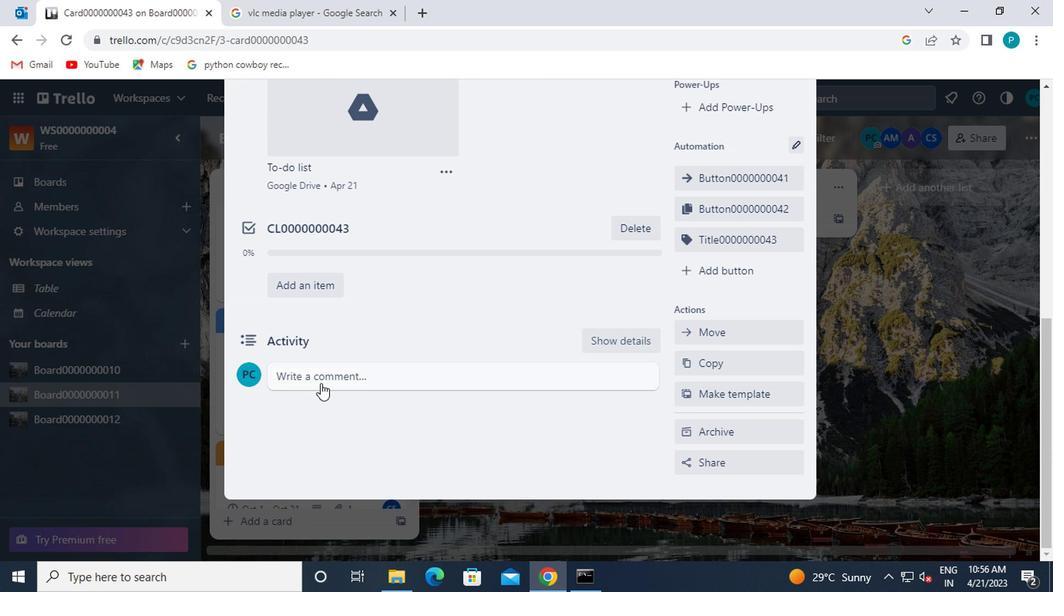 
Action: Key pressed cm0000000043
Screenshot: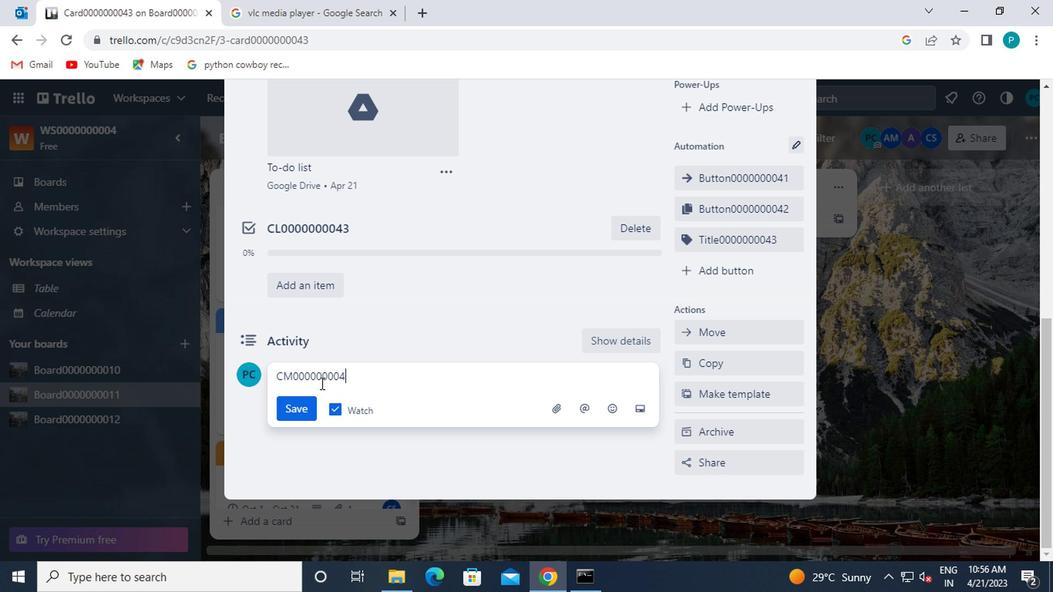 
Action: Mouse moved to (305, 407)
Screenshot: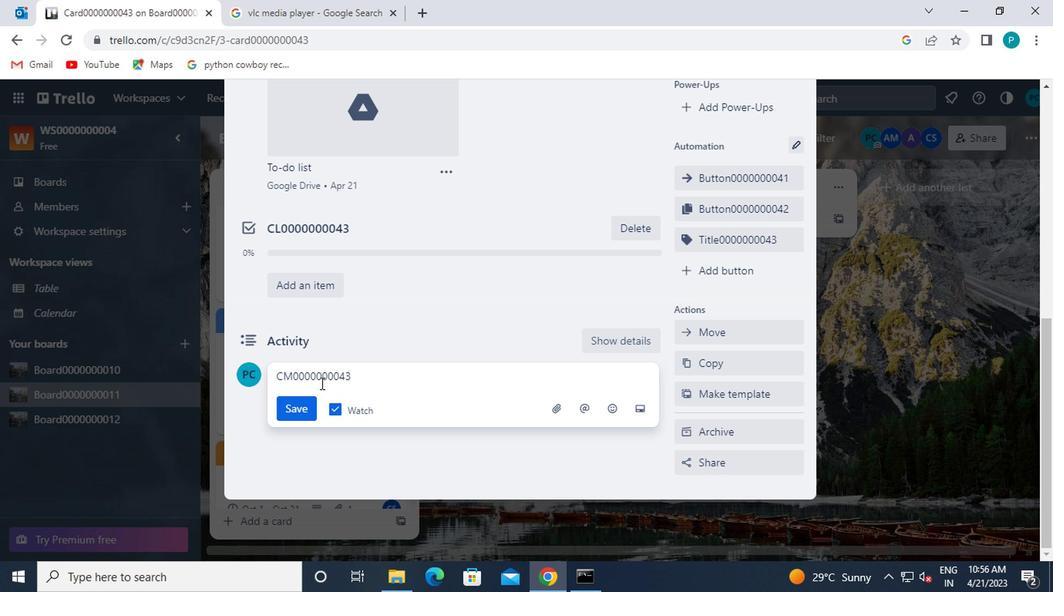
Action: Mouse pressed left at (305, 407)
Screenshot: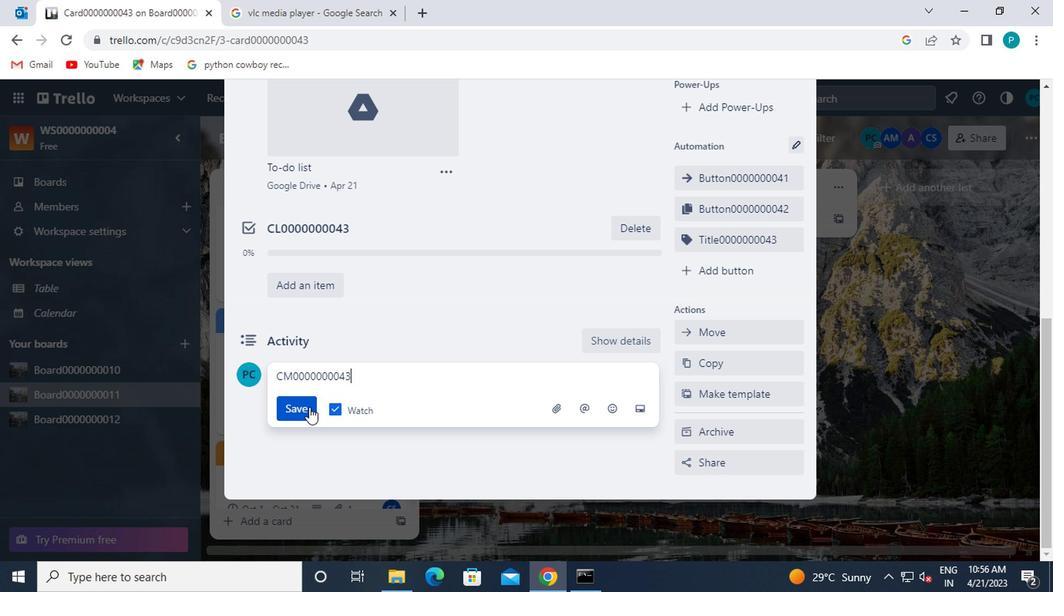 
